 Task: Search one way flight ticket for 2 adults, 2 infants in seat and 1 infant on lap in first from Mobile: Mobile Regional Airport to Evansville: Evansville Regional Airport on 5-3-2023. Choice of flights is JetBlue. Number of bags: 5 checked bags. Price is upto 109000. Outbound departure time preference is 14:30.
Action: Mouse moved to (246, 342)
Screenshot: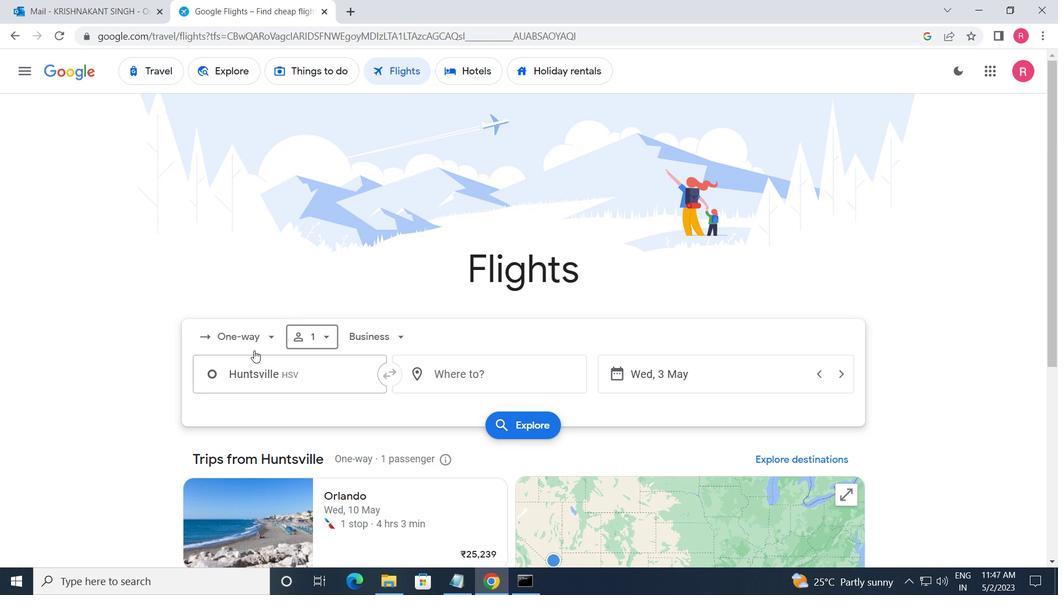 
Action: Mouse pressed left at (246, 342)
Screenshot: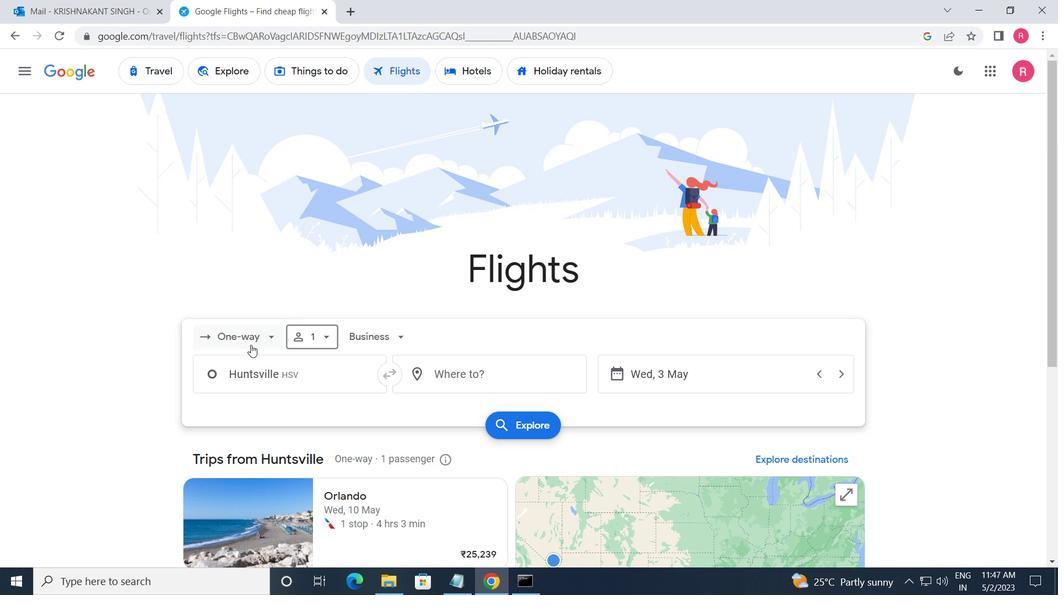 
Action: Mouse moved to (266, 402)
Screenshot: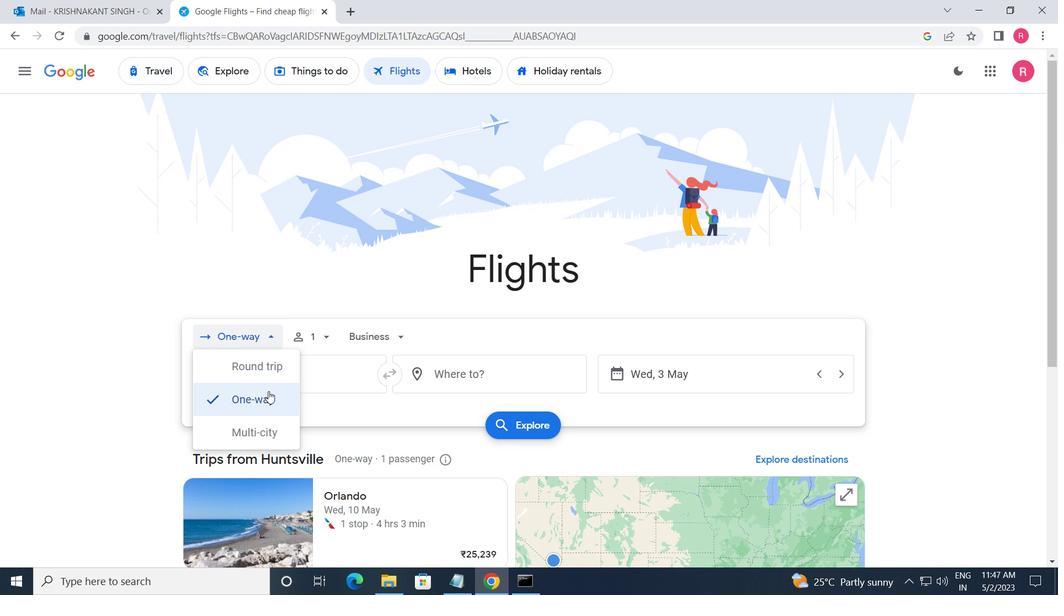 
Action: Mouse pressed left at (266, 402)
Screenshot: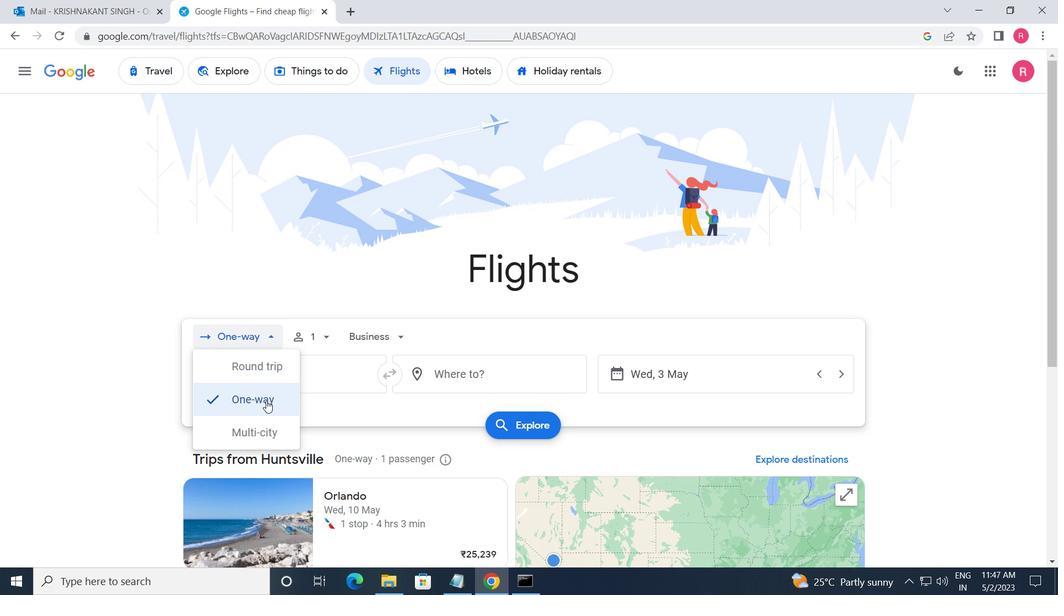 
Action: Mouse moved to (304, 345)
Screenshot: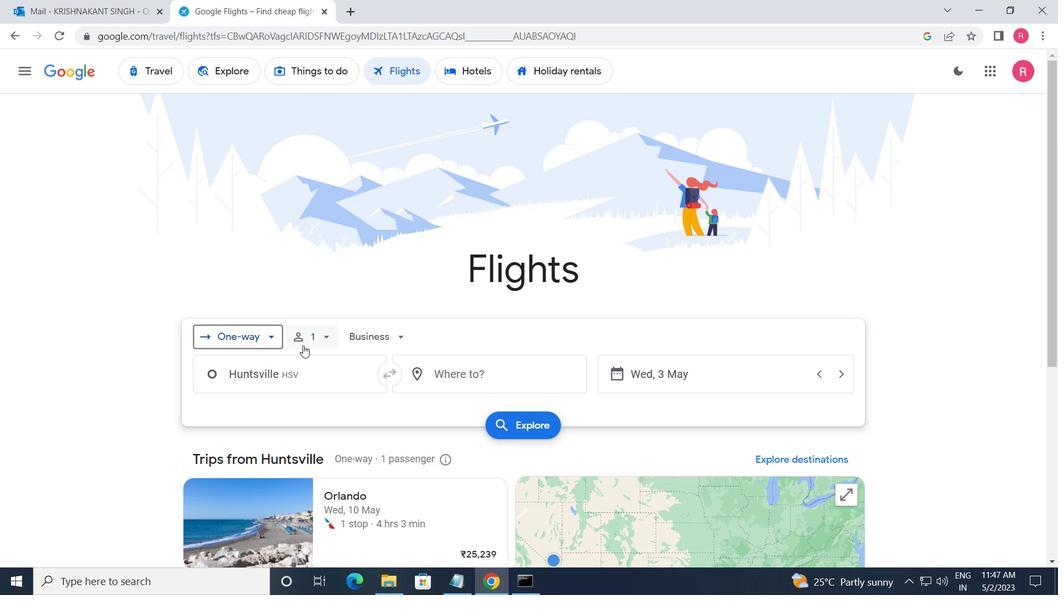 
Action: Mouse pressed left at (304, 345)
Screenshot: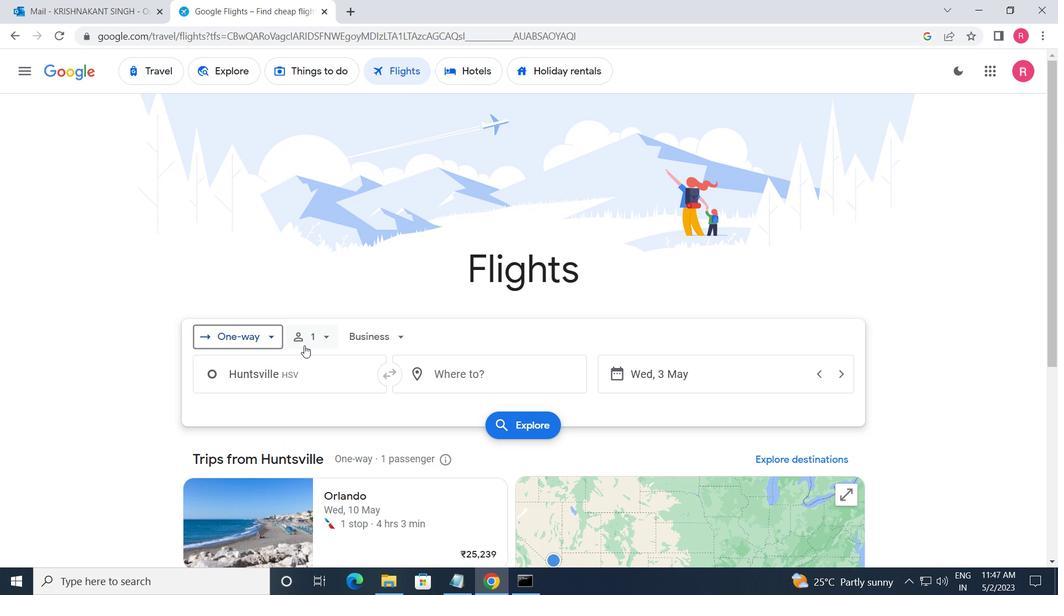 
Action: Mouse moved to (419, 369)
Screenshot: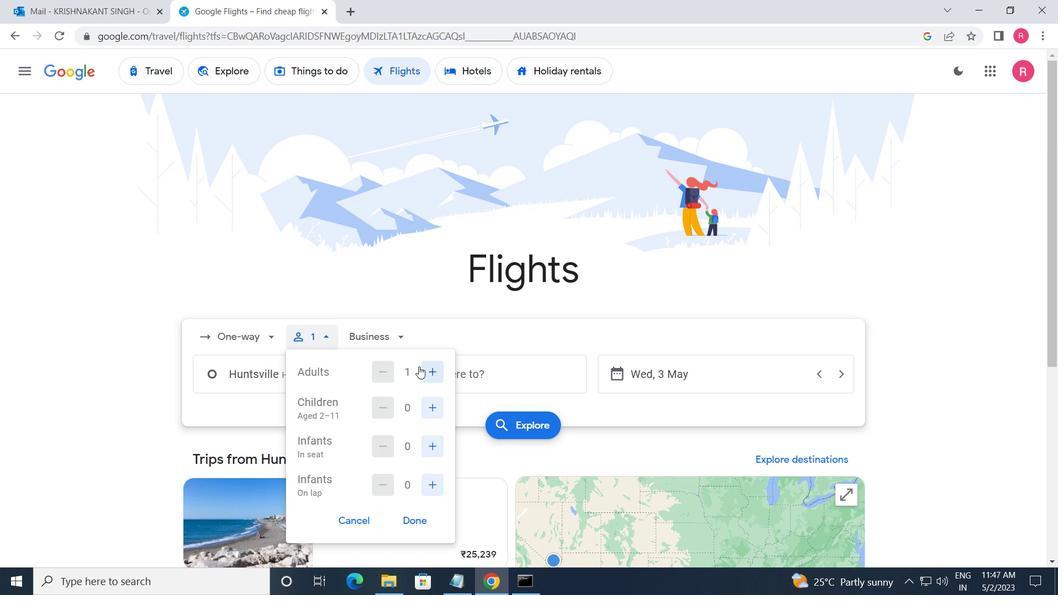 
Action: Mouse pressed left at (419, 369)
Screenshot: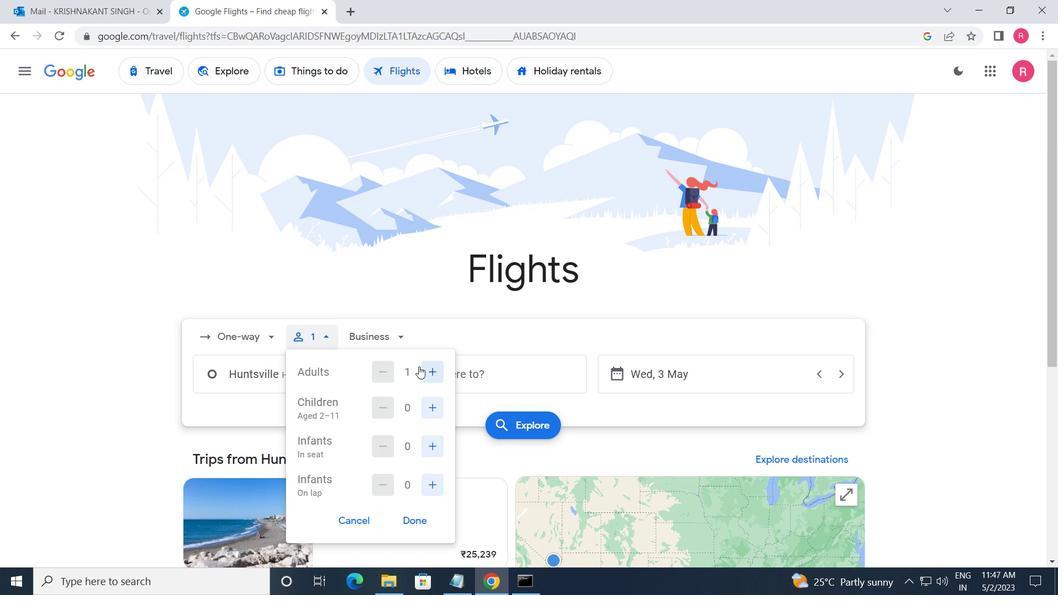 
Action: Mouse pressed left at (419, 369)
Screenshot: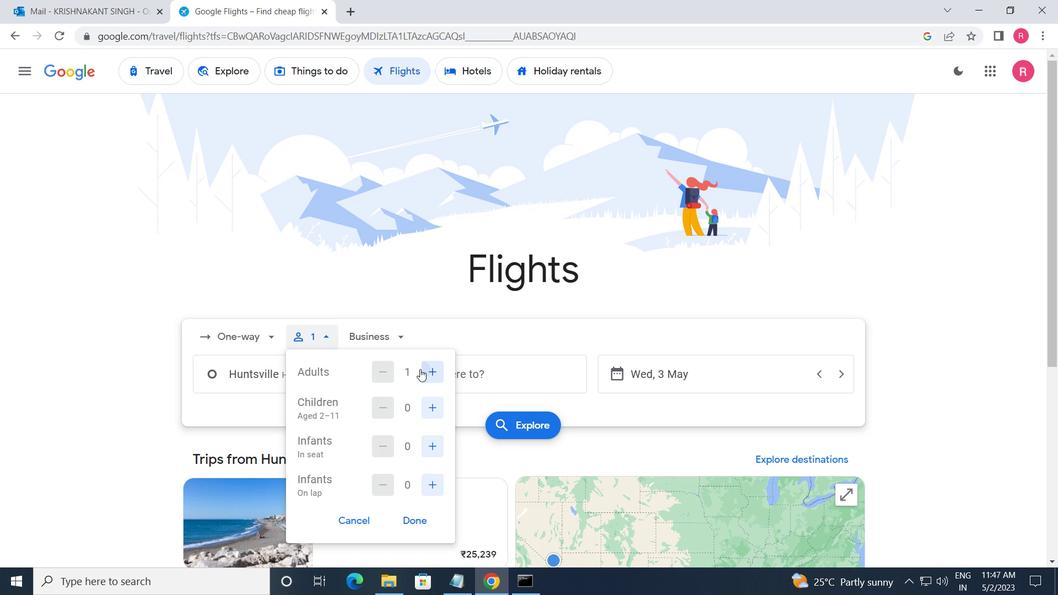 
Action: Mouse moved to (375, 374)
Screenshot: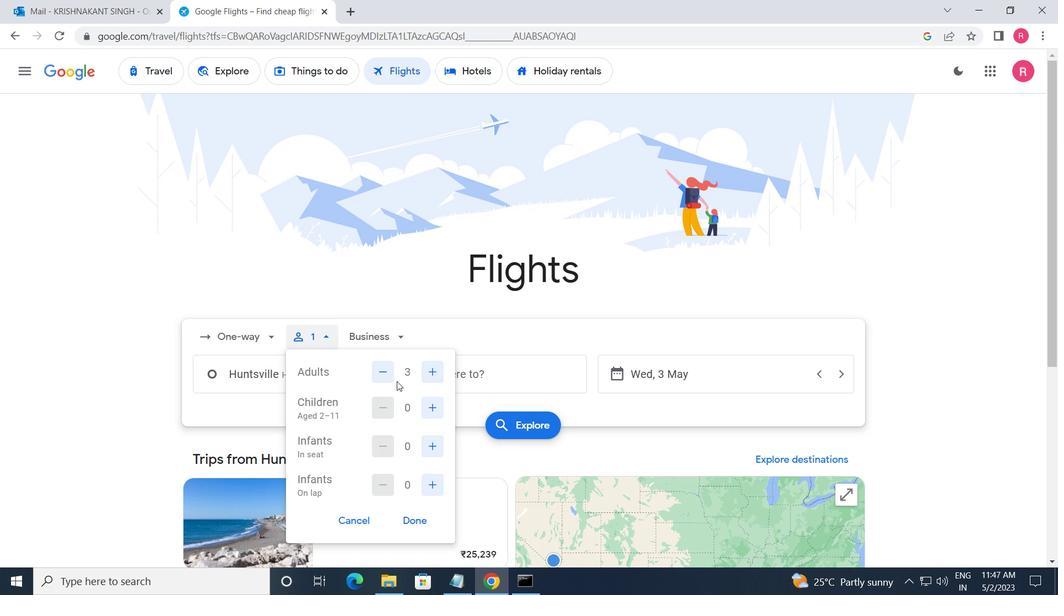
Action: Mouse pressed left at (375, 374)
Screenshot: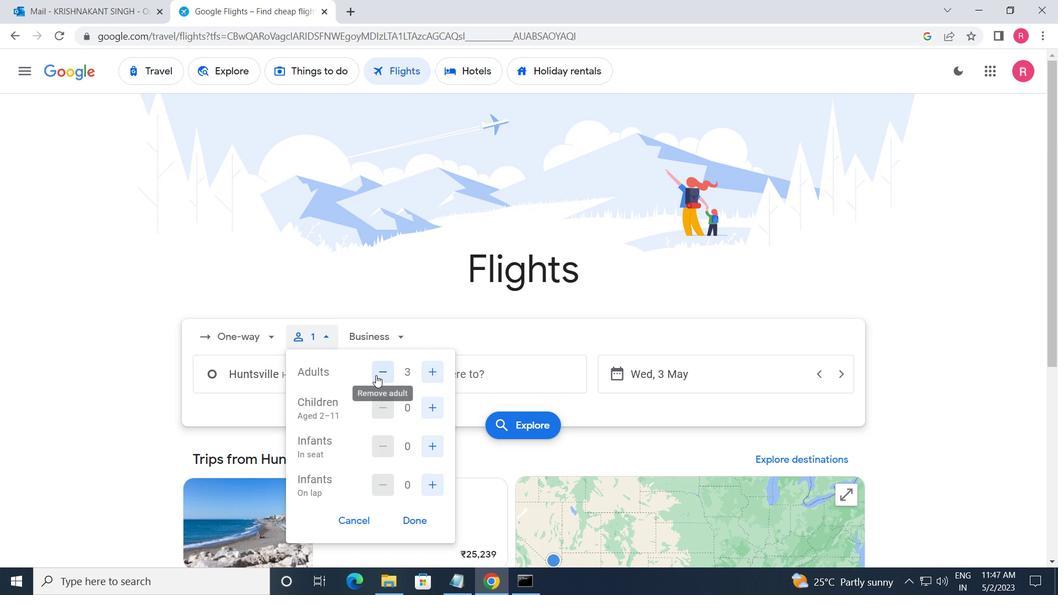
Action: Mouse moved to (439, 411)
Screenshot: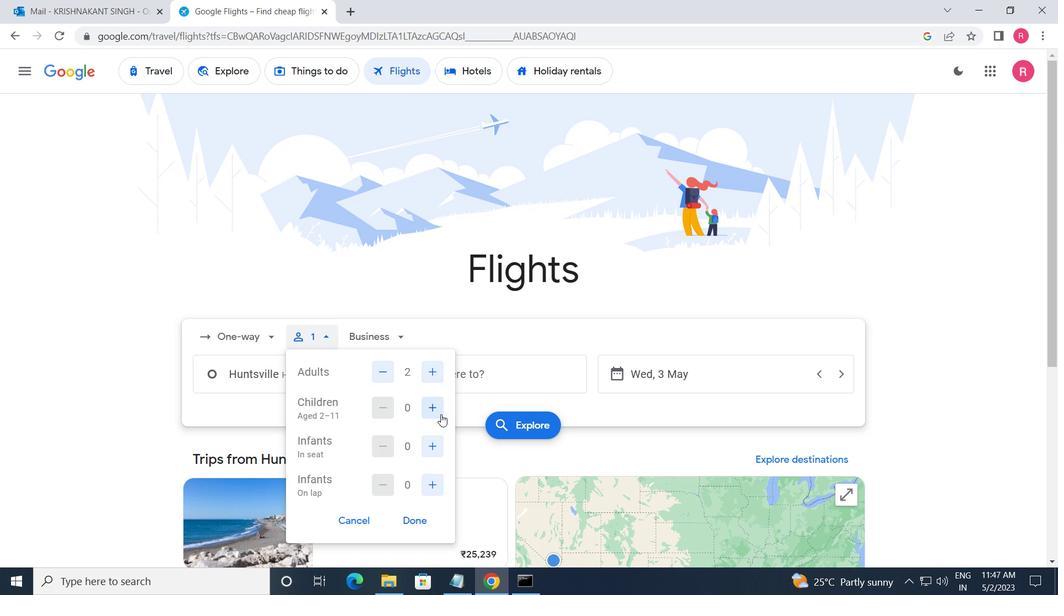 
Action: Mouse pressed left at (439, 411)
Screenshot: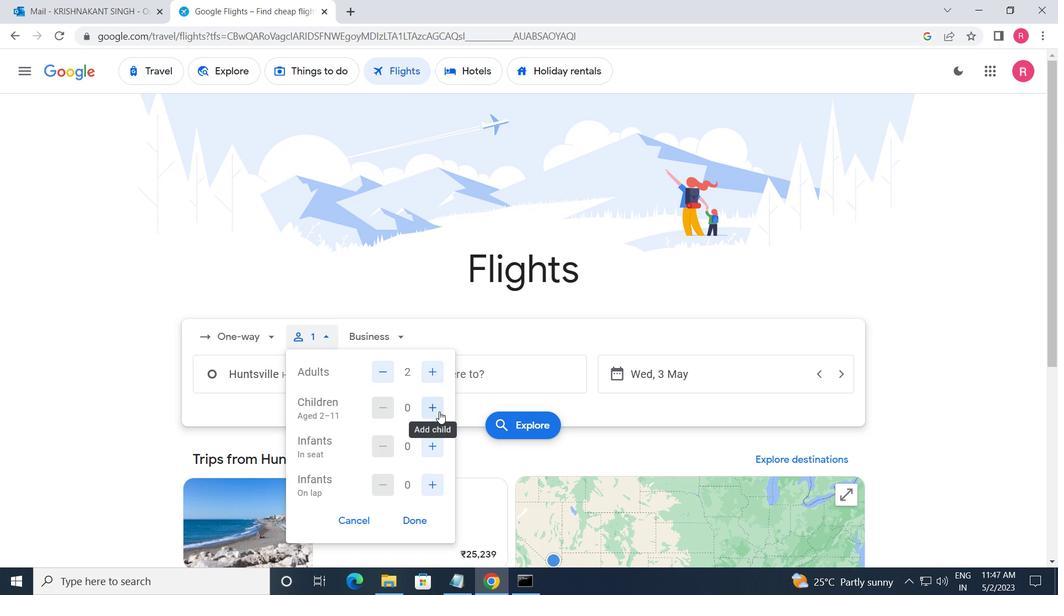 
Action: Mouse pressed left at (439, 411)
Screenshot: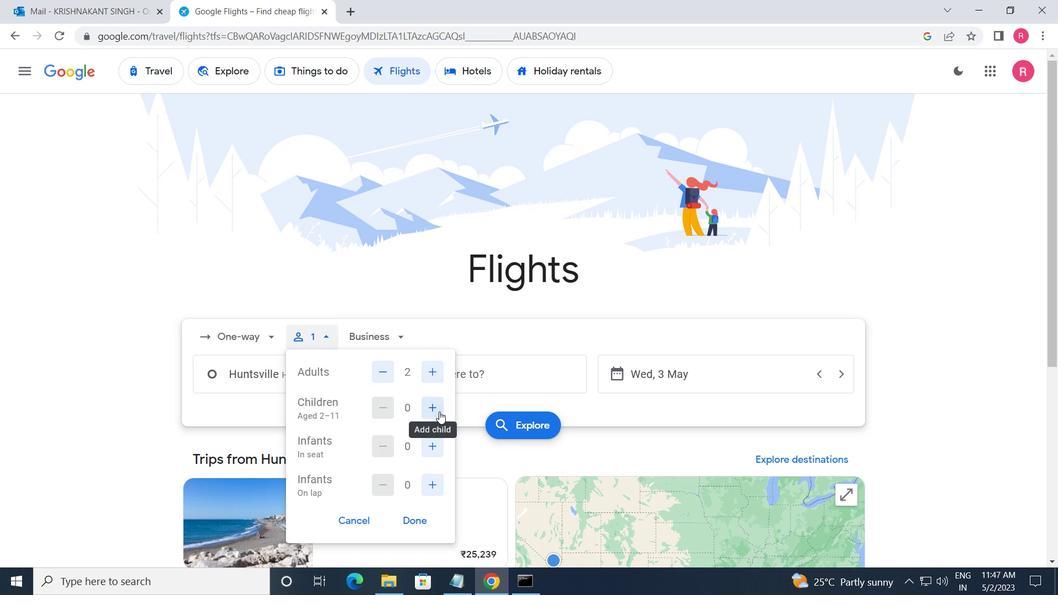 
Action: Mouse moved to (429, 451)
Screenshot: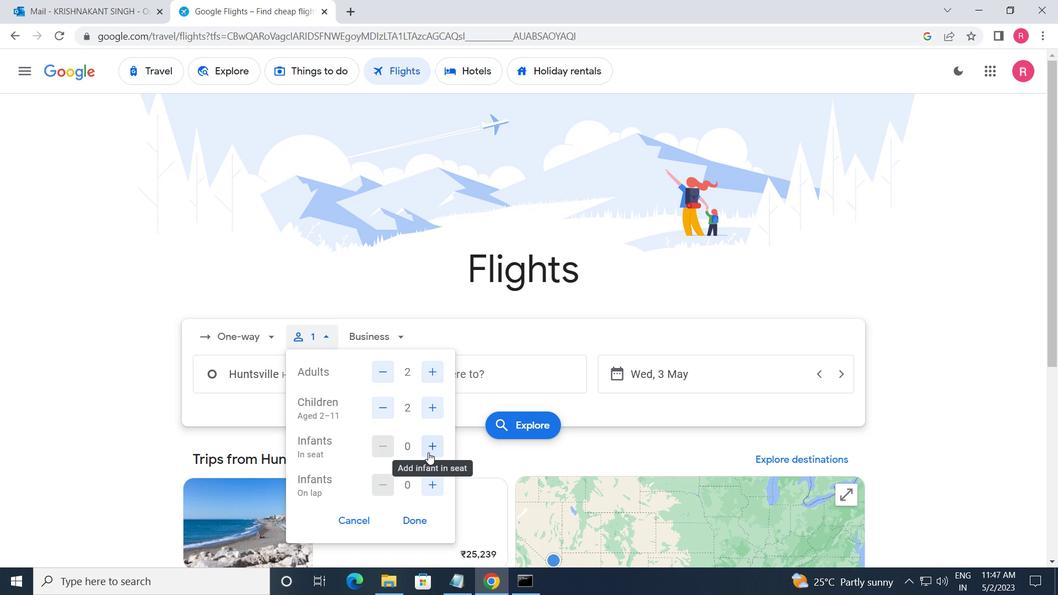 
Action: Mouse pressed left at (429, 451)
Screenshot: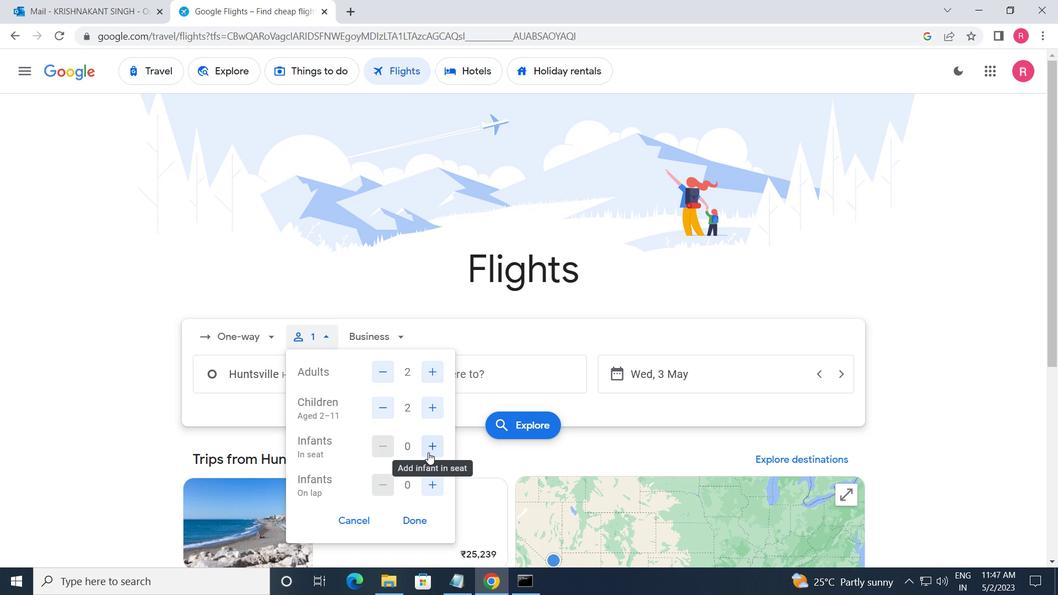 
Action: Mouse moved to (382, 341)
Screenshot: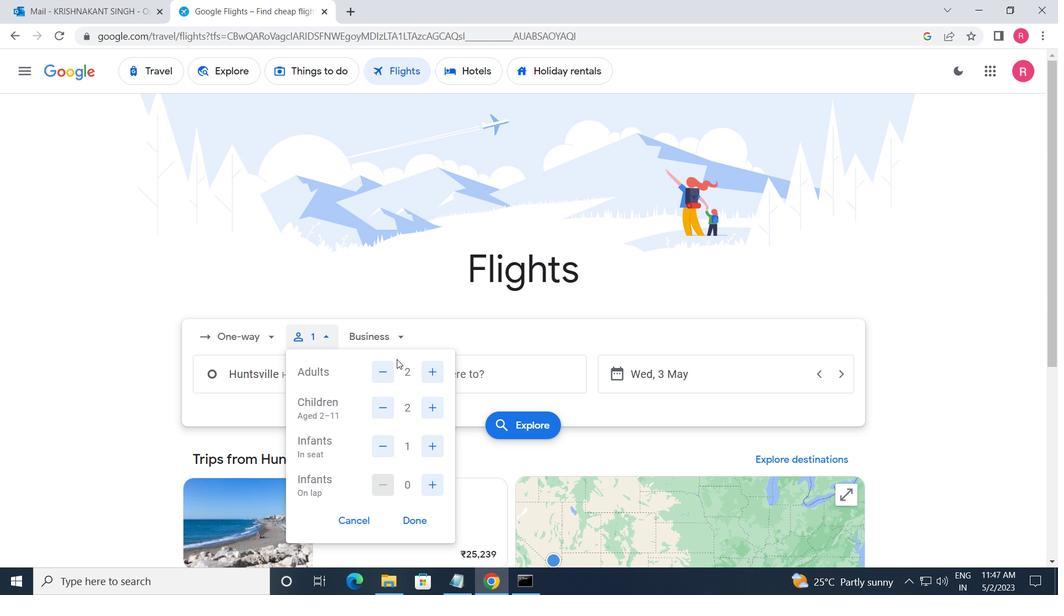 
Action: Mouse pressed left at (382, 341)
Screenshot: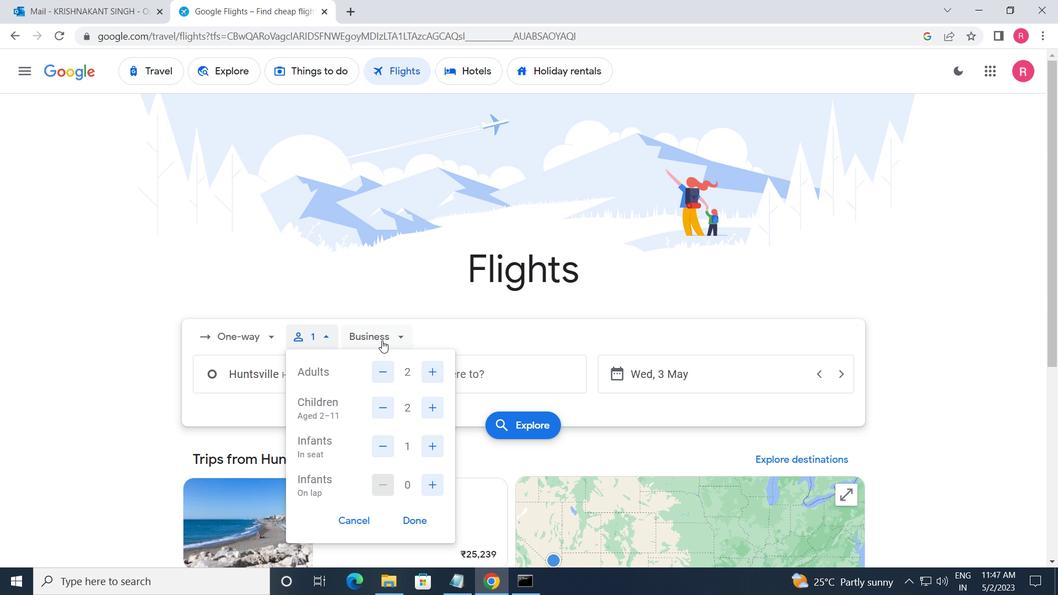 
Action: Mouse moved to (415, 458)
Screenshot: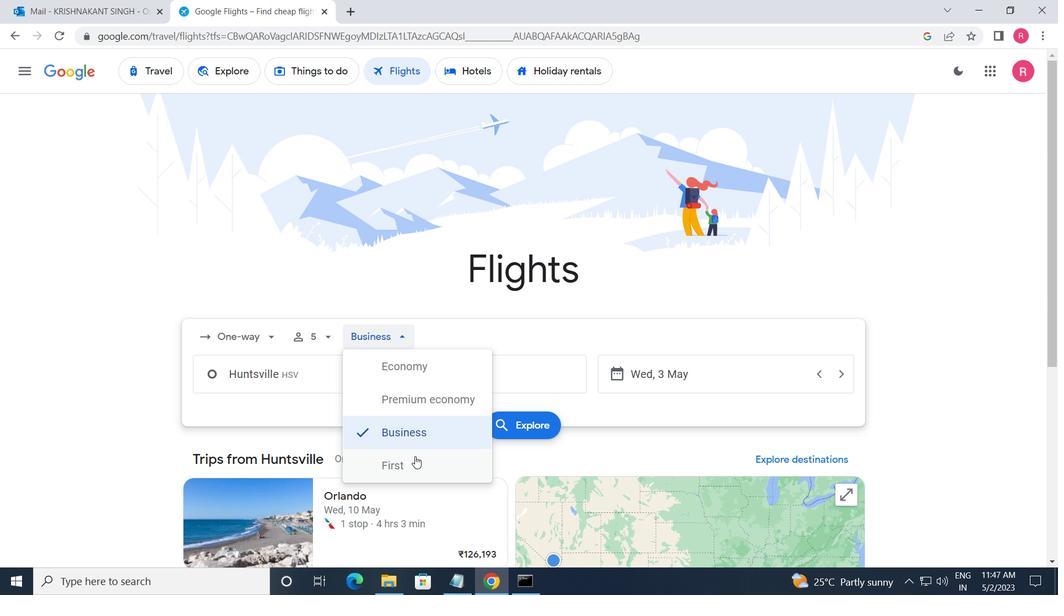 
Action: Mouse pressed left at (415, 458)
Screenshot: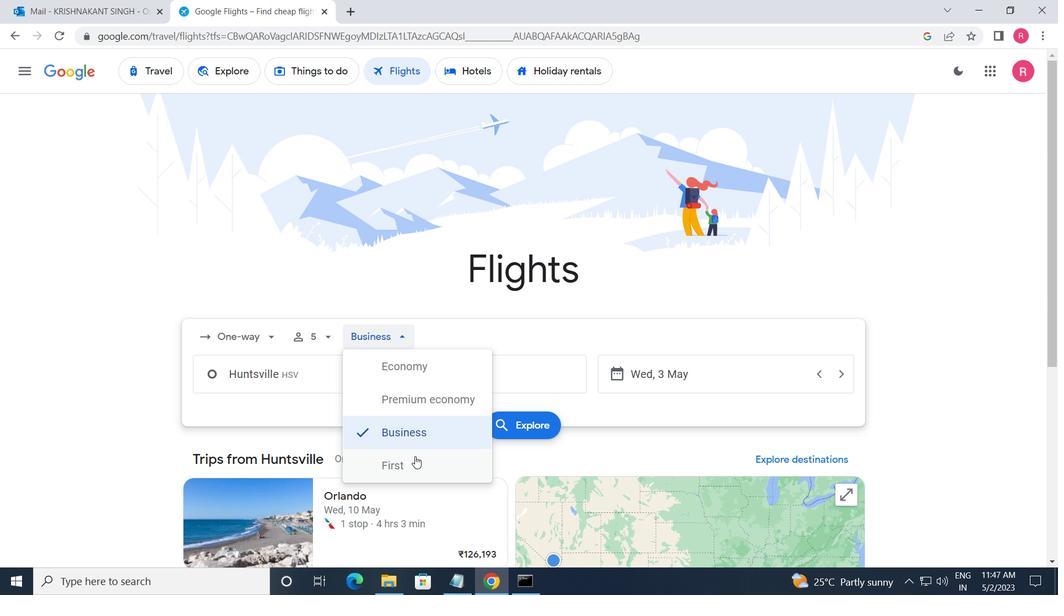 
Action: Mouse moved to (315, 387)
Screenshot: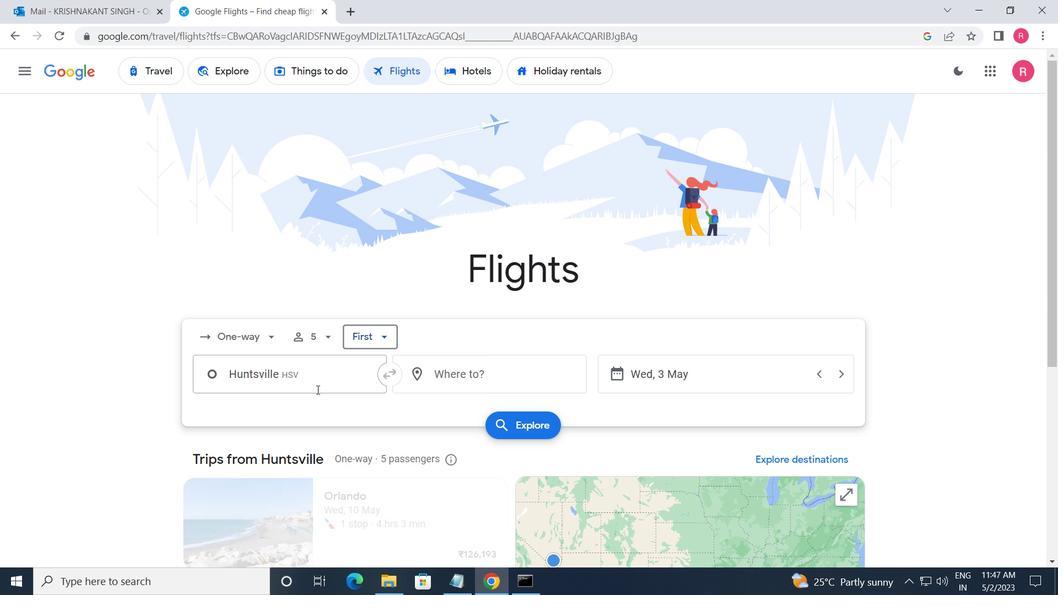
Action: Mouse pressed left at (315, 387)
Screenshot: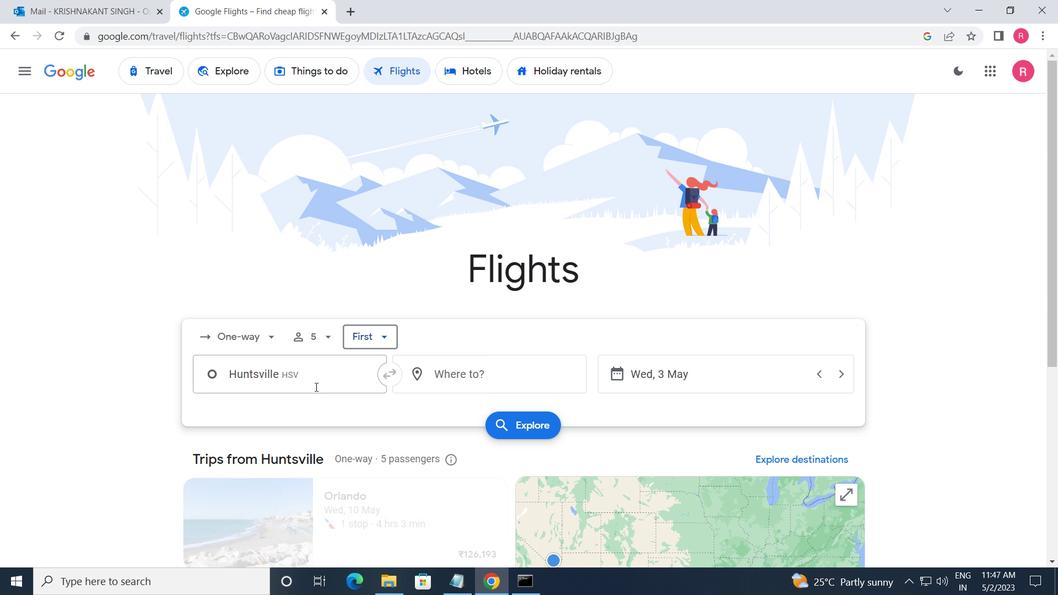 
Action: Key pressed <Key.shift_r>Mobile<Key.space>
Screenshot: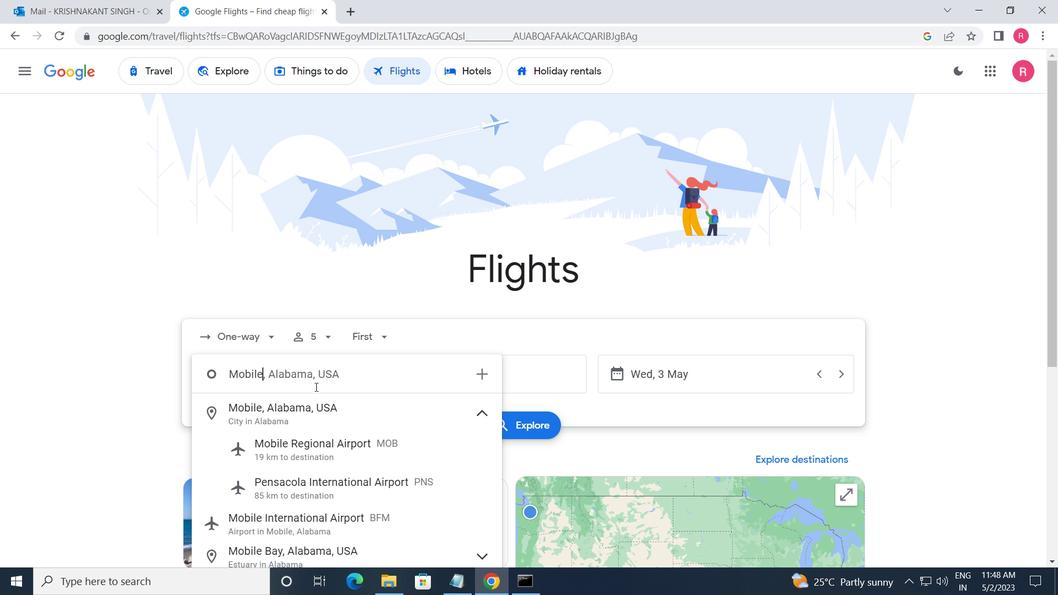 
Action: Mouse moved to (289, 459)
Screenshot: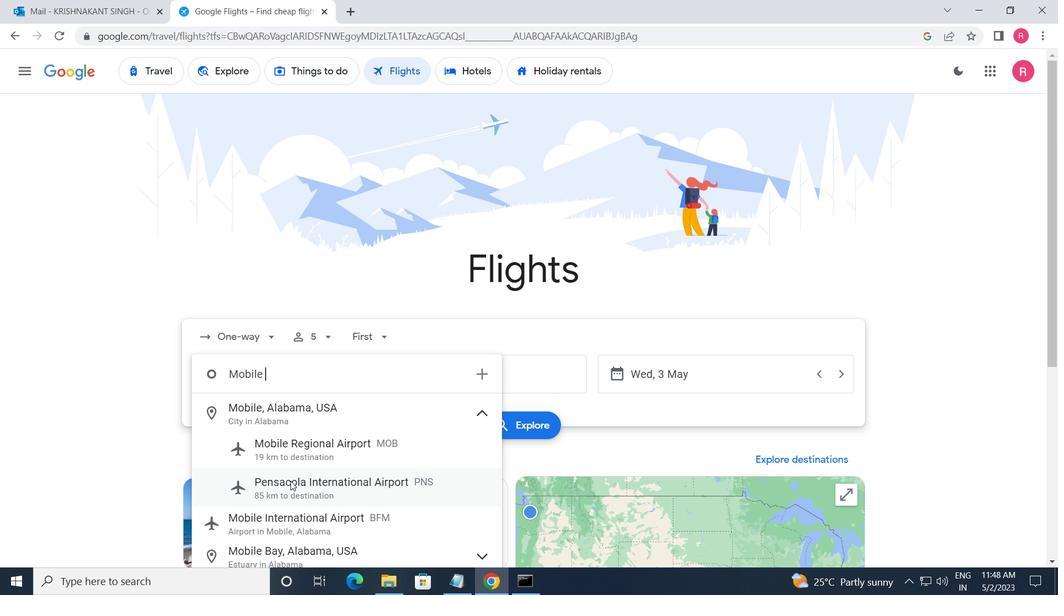 
Action: Mouse pressed left at (289, 459)
Screenshot: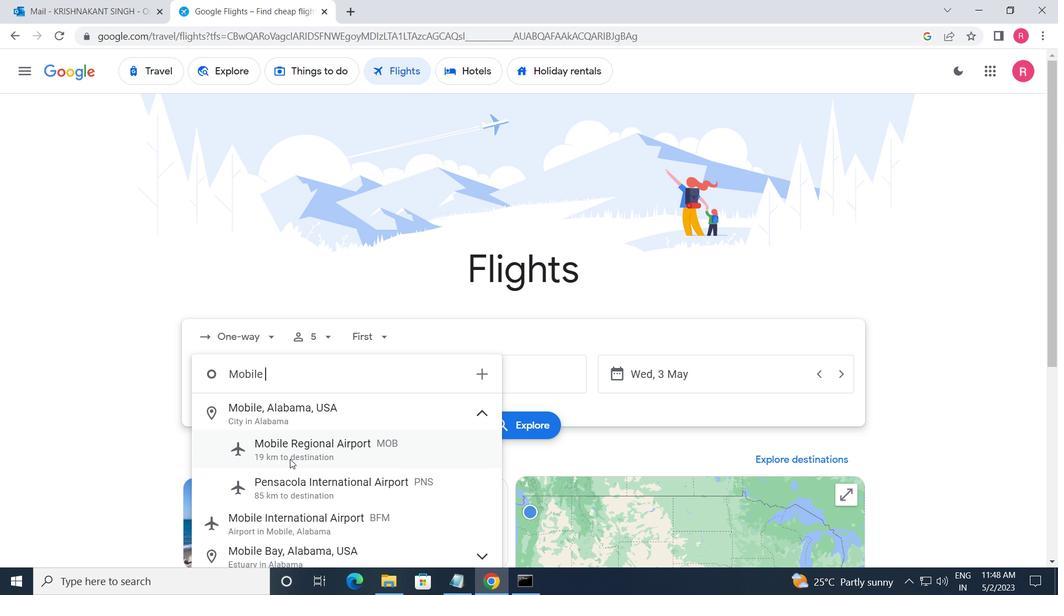 
Action: Mouse moved to (479, 382)
Screenshot: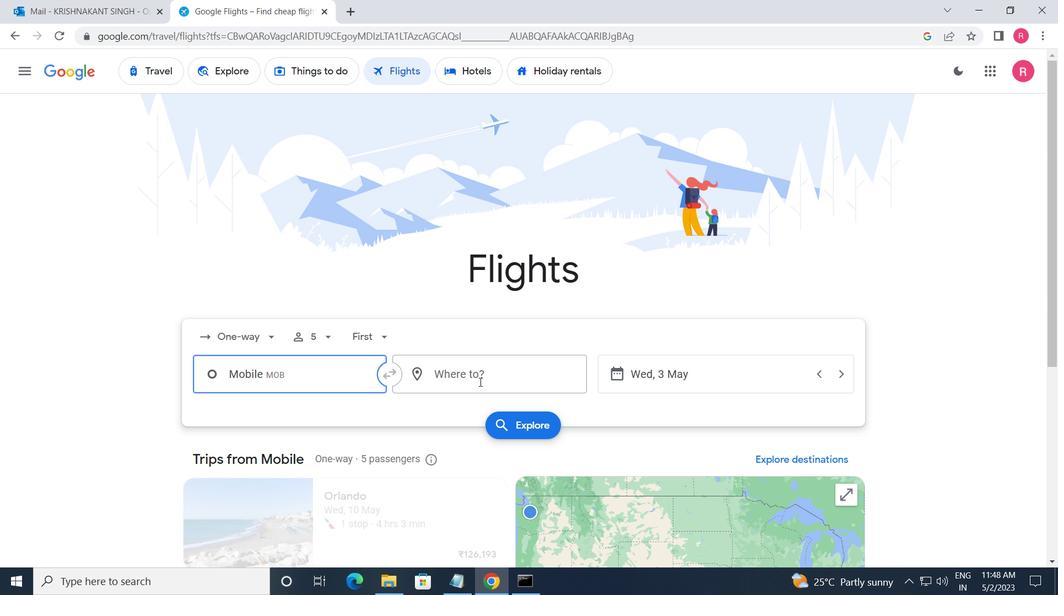 
Action: Mouse pressed left at (479, 382)
Screenshot: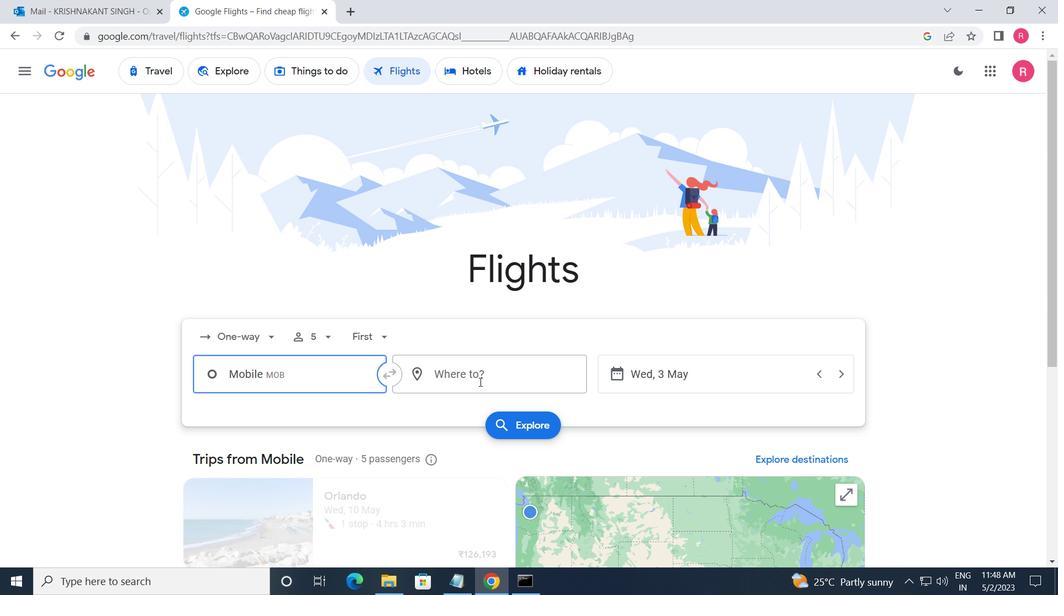 
Action: Mouse moved to (485, 507)
Screenshot: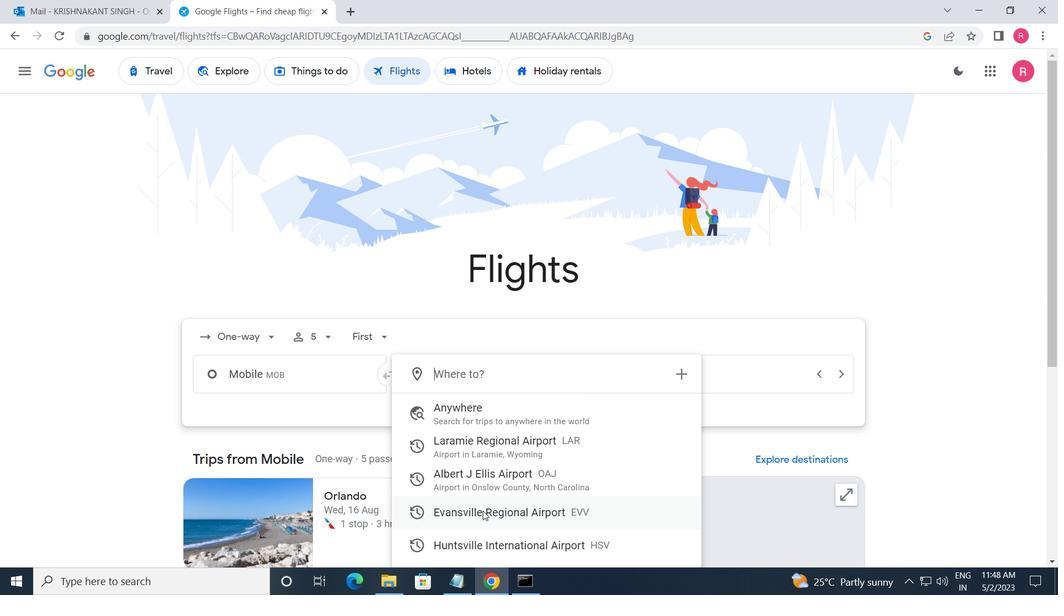 
Action: Mouse pressed left at (485, 507)
Screenshot: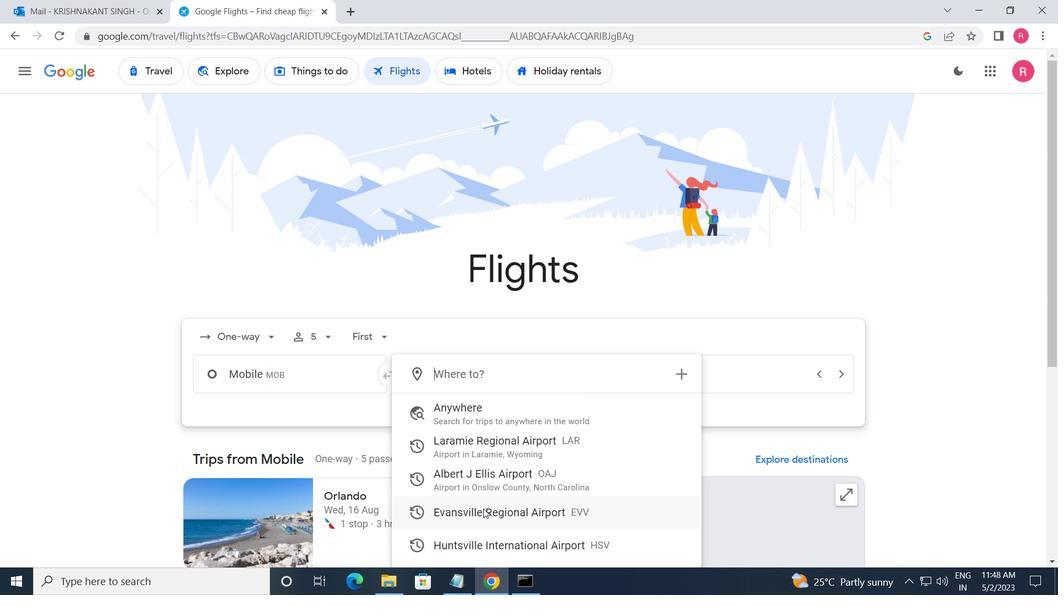
Action: Mouse moved to (679, 384)
Screenshot: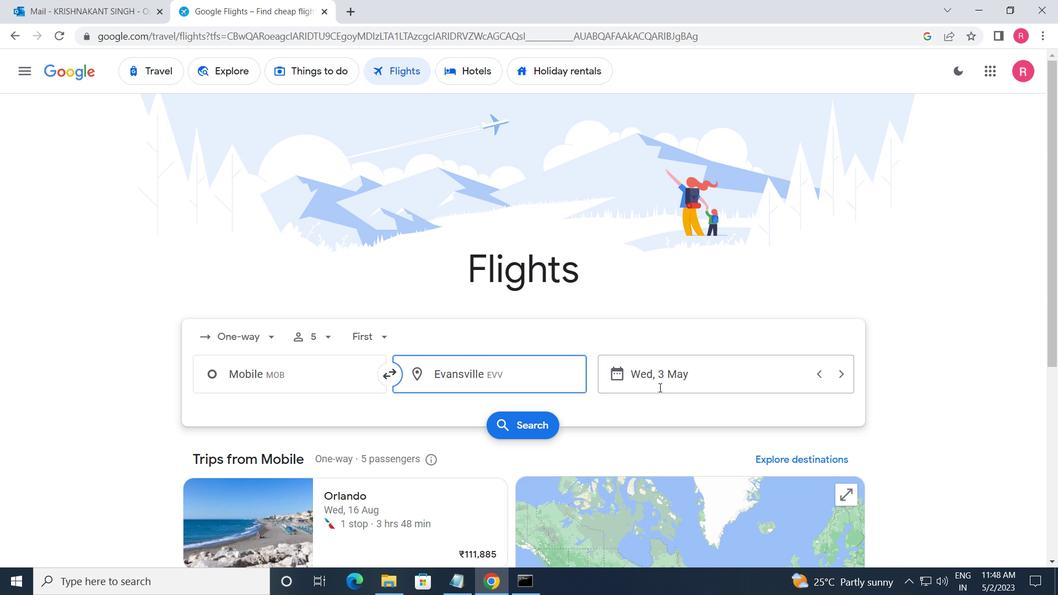 
Action: Mouse pressed left at (679, 384)
Screenshot: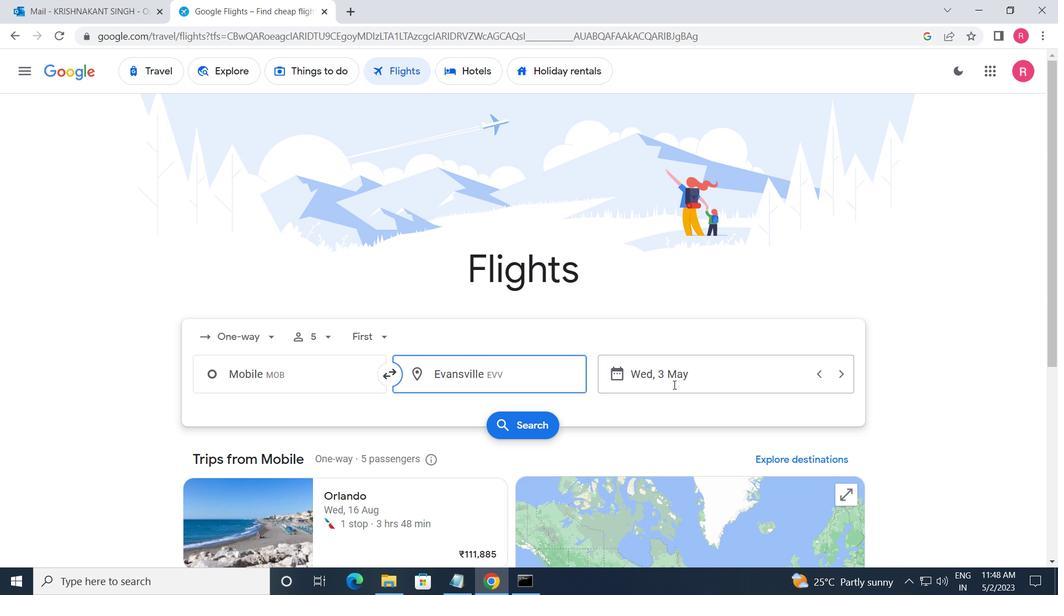 
Action: Mouse moved to (458, 318)
Screenshot: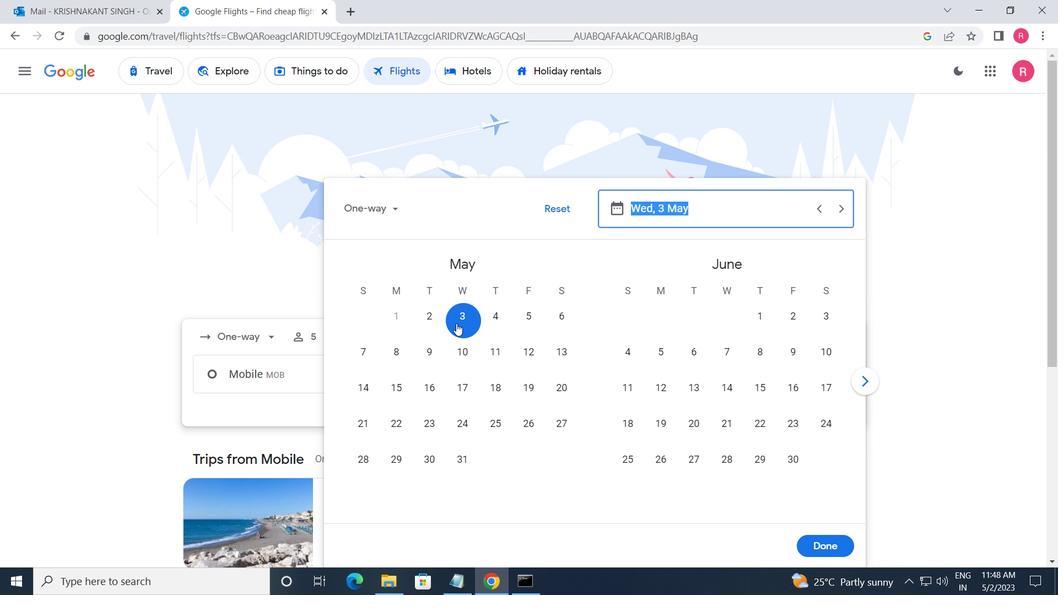 
Action: Mouse pressed left at (458, 318)
Screenshot: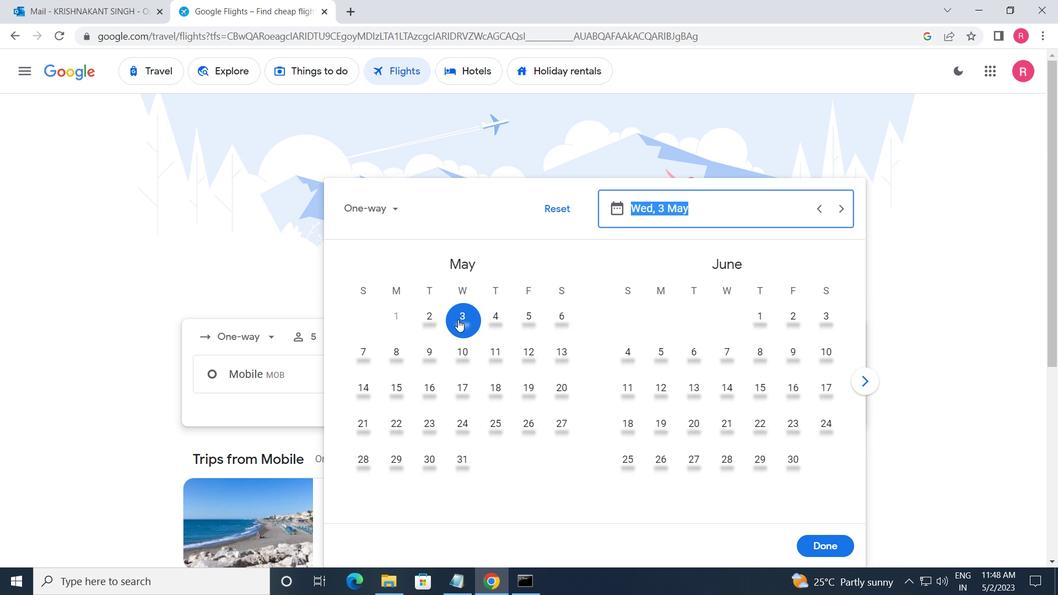 
Action: Mouse moved to (820, 548)
Screenshot: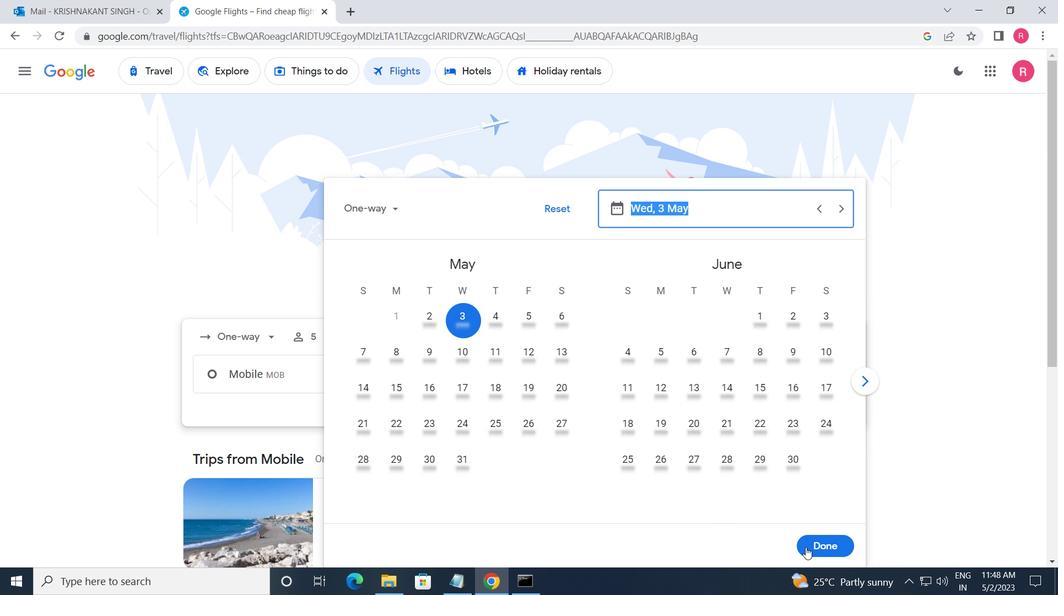 
Action: Mouse pressed left at (820, 548)
Screenshot: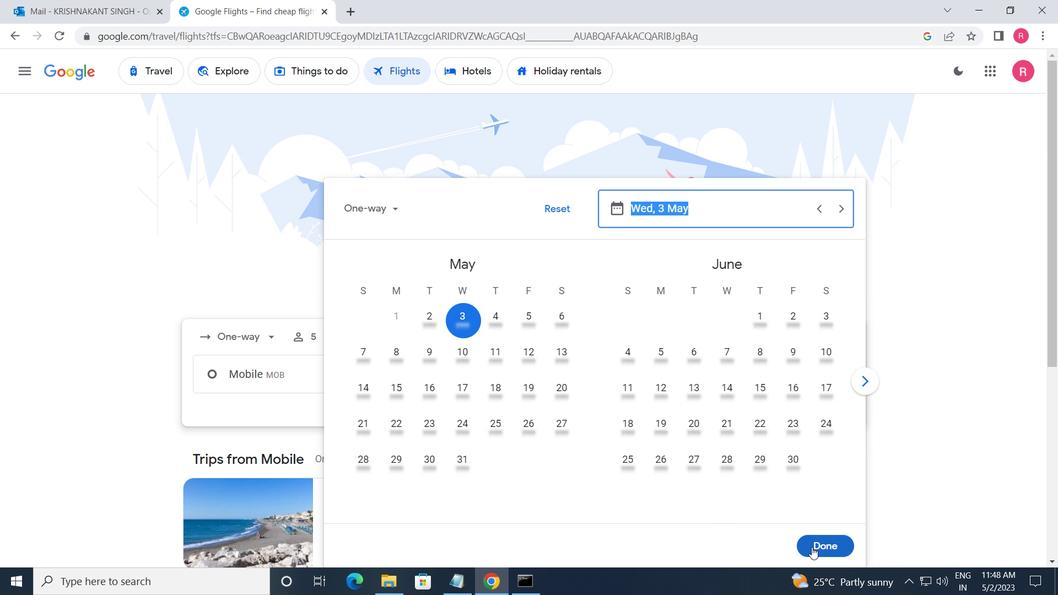 
Action: Mouse moved to (507, 431)
Screenshot: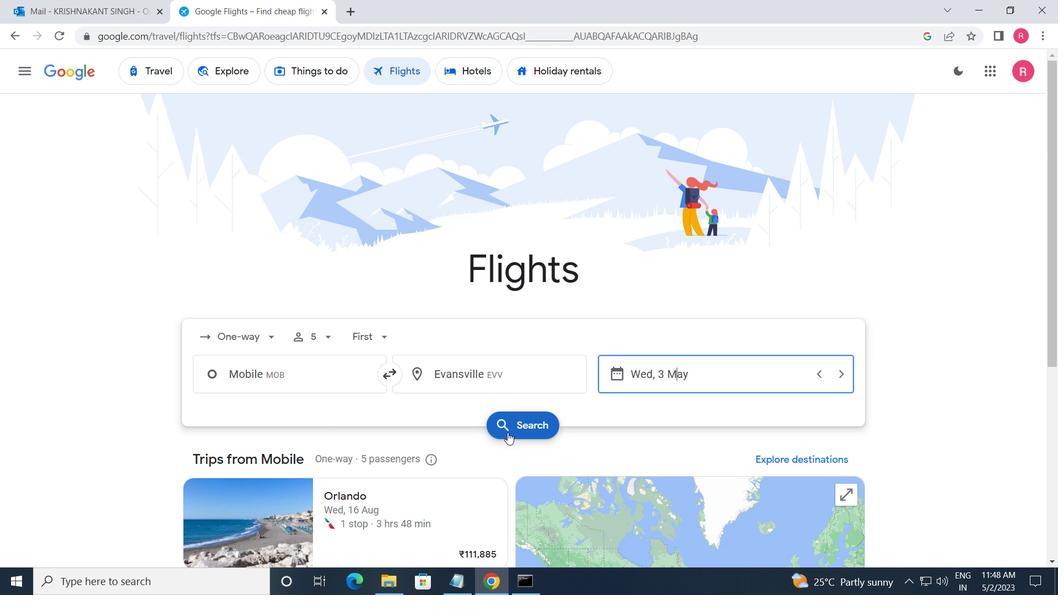 
Action: Mouse pressed left at (507, 431)
Screenshot: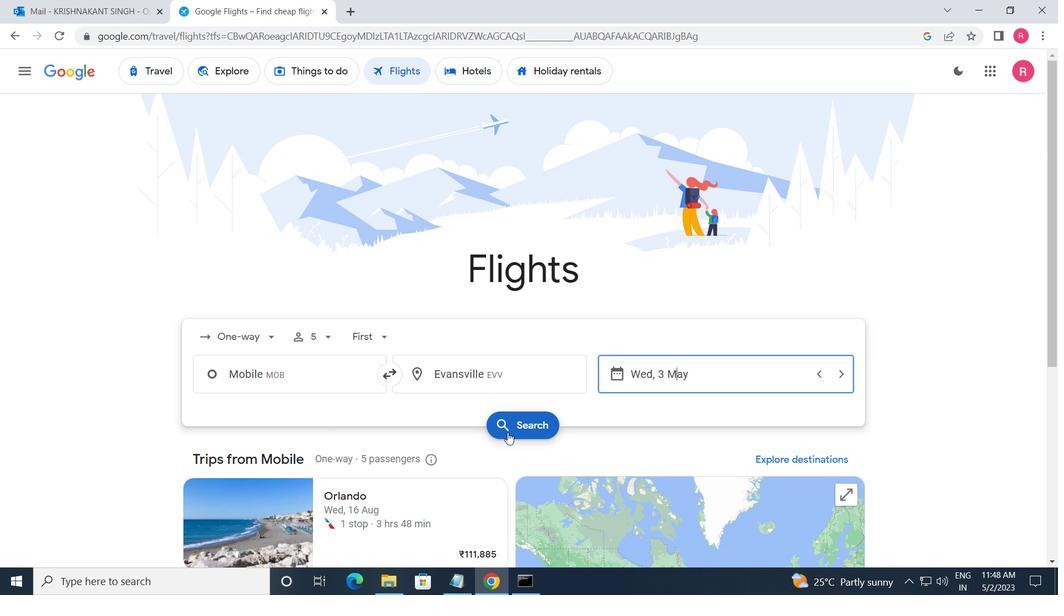 
Action: Mouse moved to (218, 201)
Screenshot: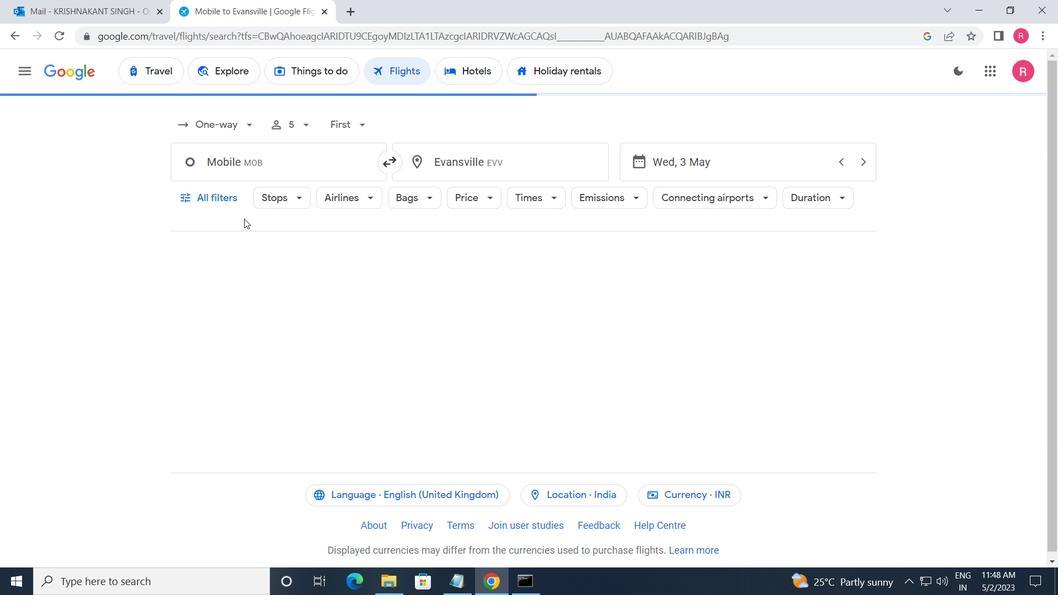 
Action: Mouse pressed left at (218, 201)
Screenshot: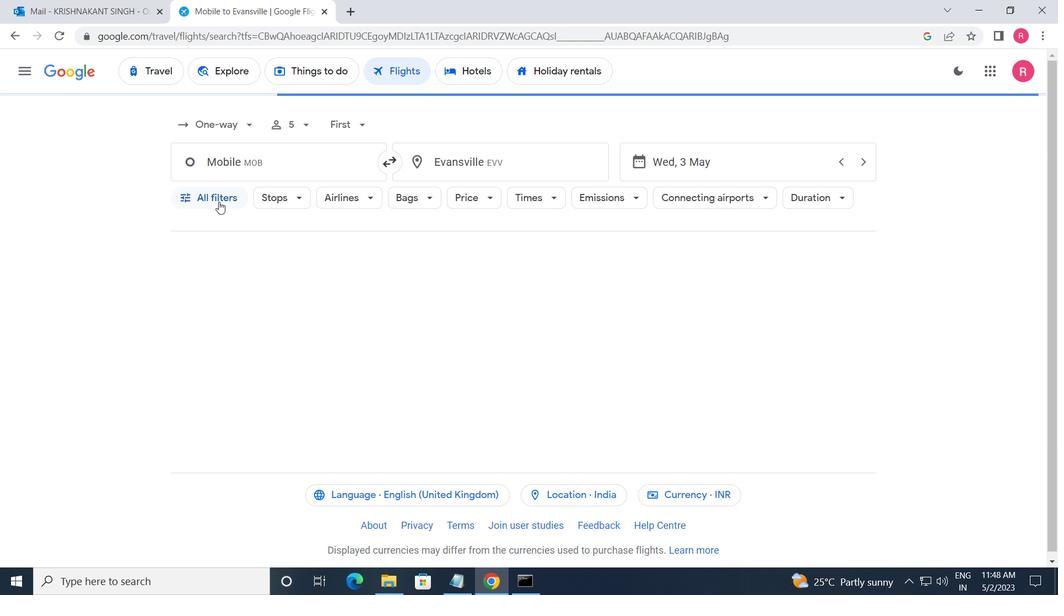 
Action: Mouse moved to (214, 297)
Screenshot: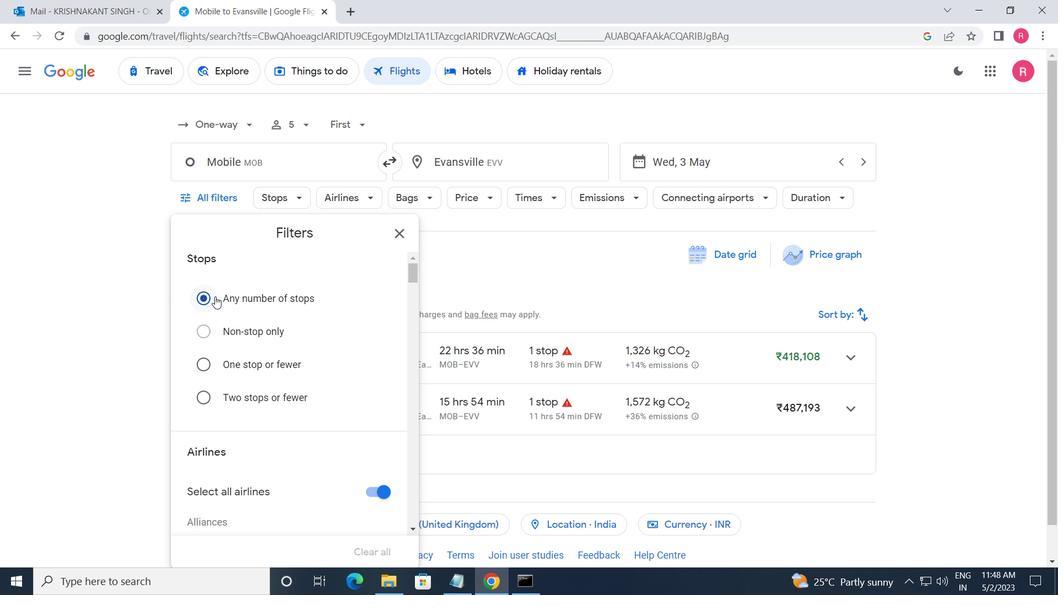 
Action: Mouse scrolled (214, 297) with delta (0, 0)
Screenshot: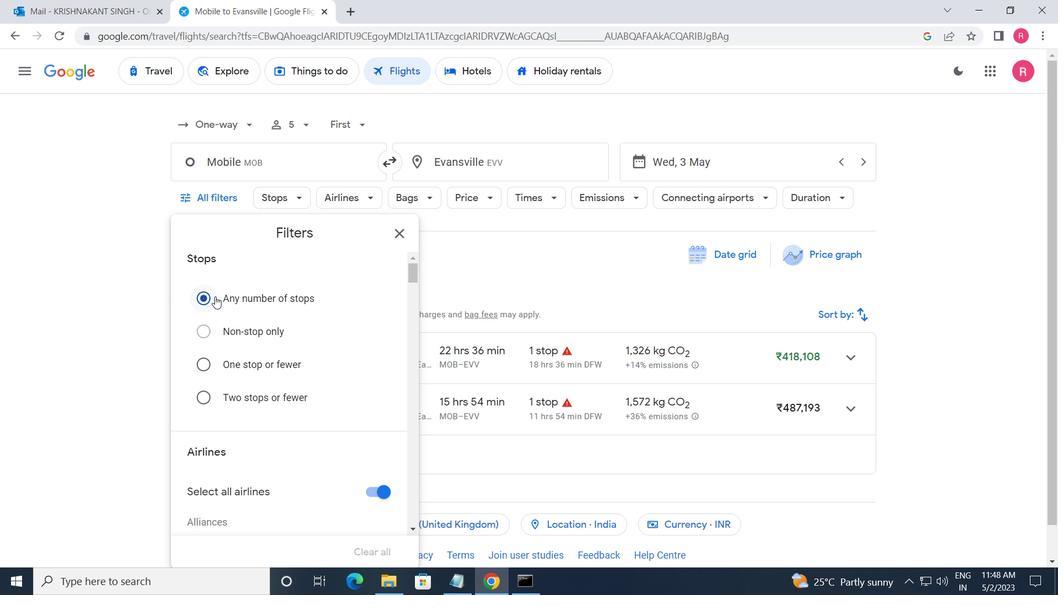 
Action: Mouse moved to (215, 302)
Screenshot: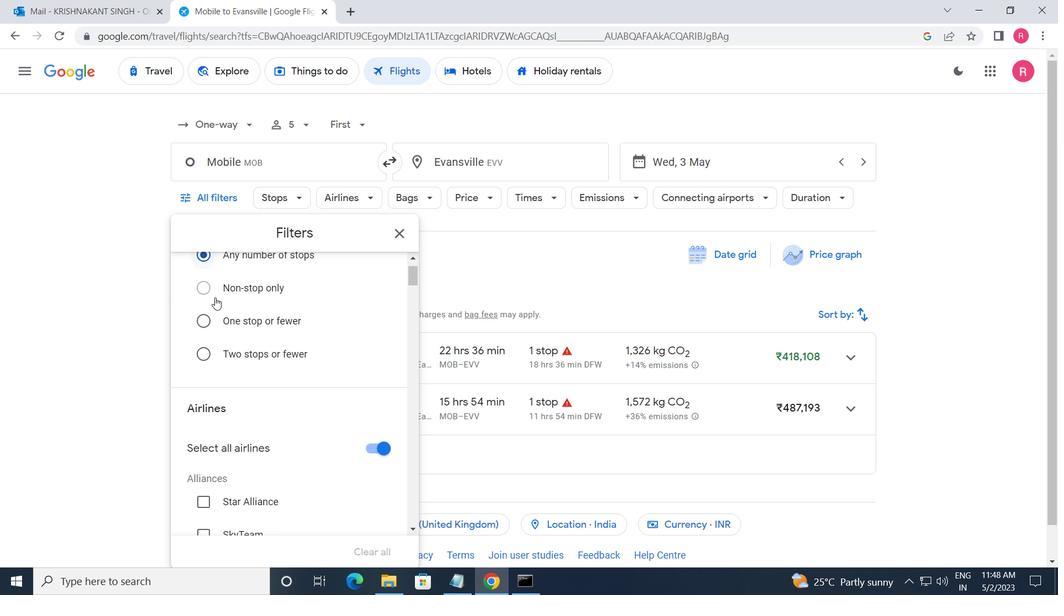 
Action: Mouse scrolled (215, 302) with delta (0, 0)
Screenshot: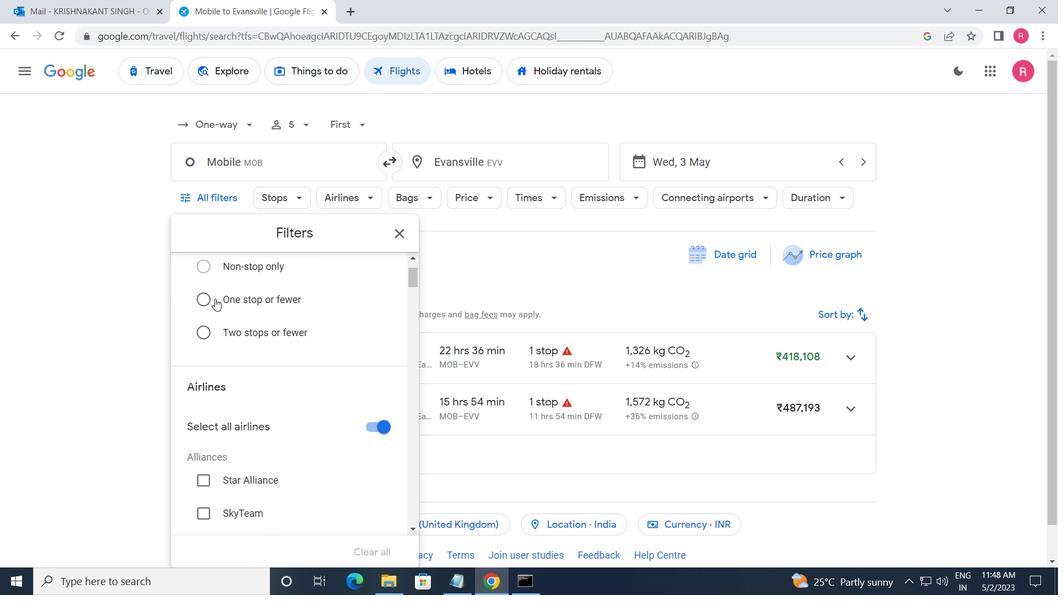 
Action: Mouse moved to (216, 303)
Screenshot: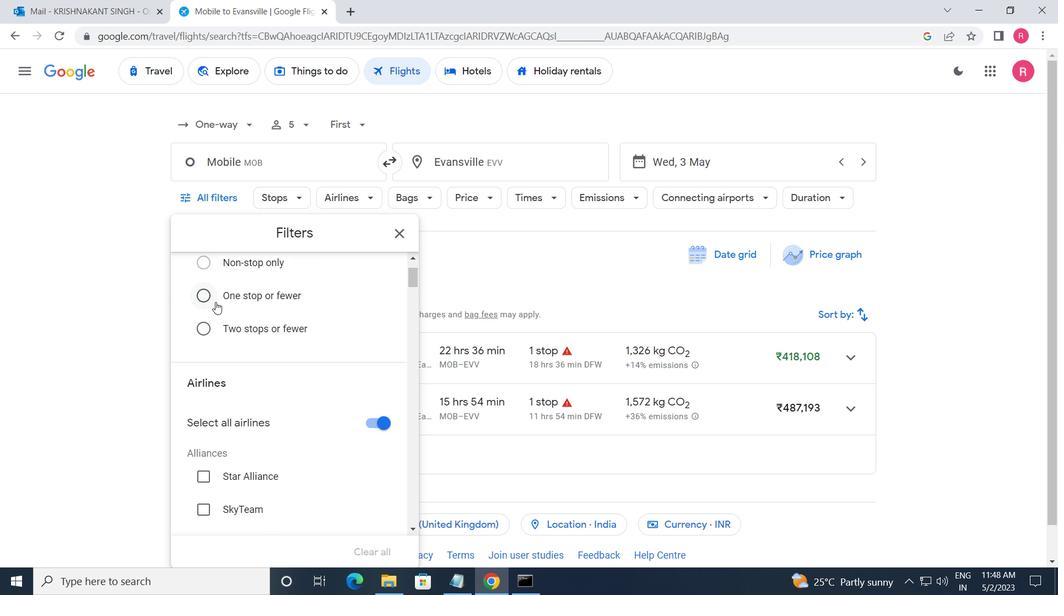 
Action: Mouse scrolled (216, 303) with delta (0, 0)
Screenshot: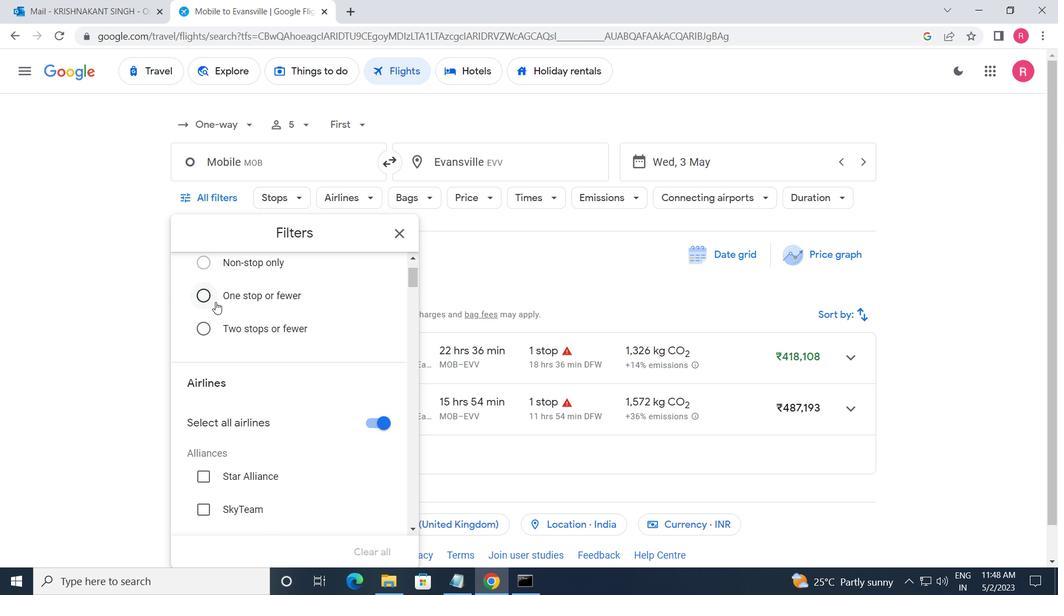 
Action: Mouse moved to (216, 304)
Screenshot: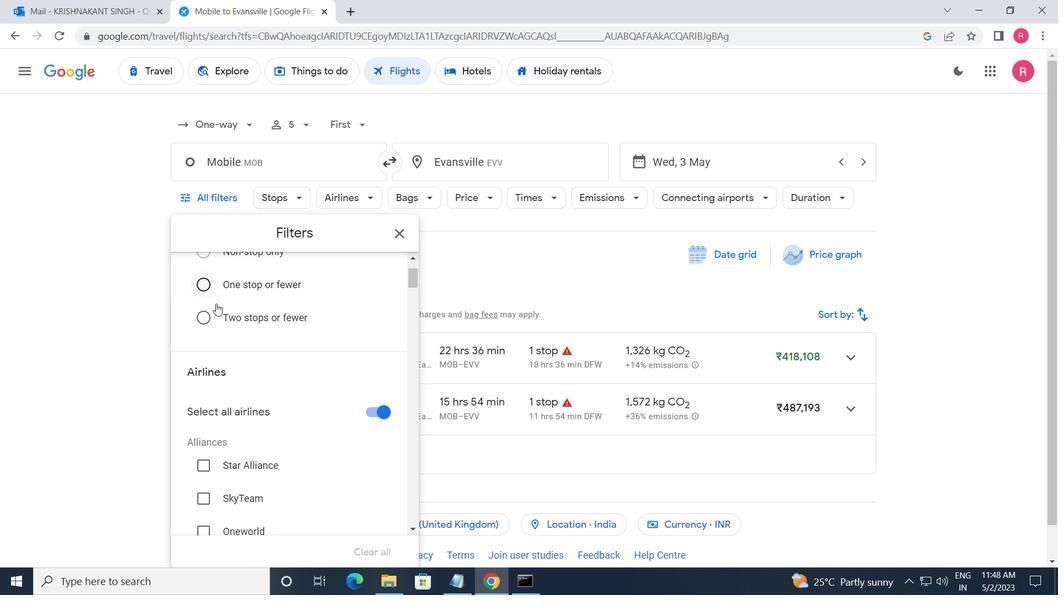 
Action: Mouse scrolled (216, 303) with delta (0, 0)
Screenshot: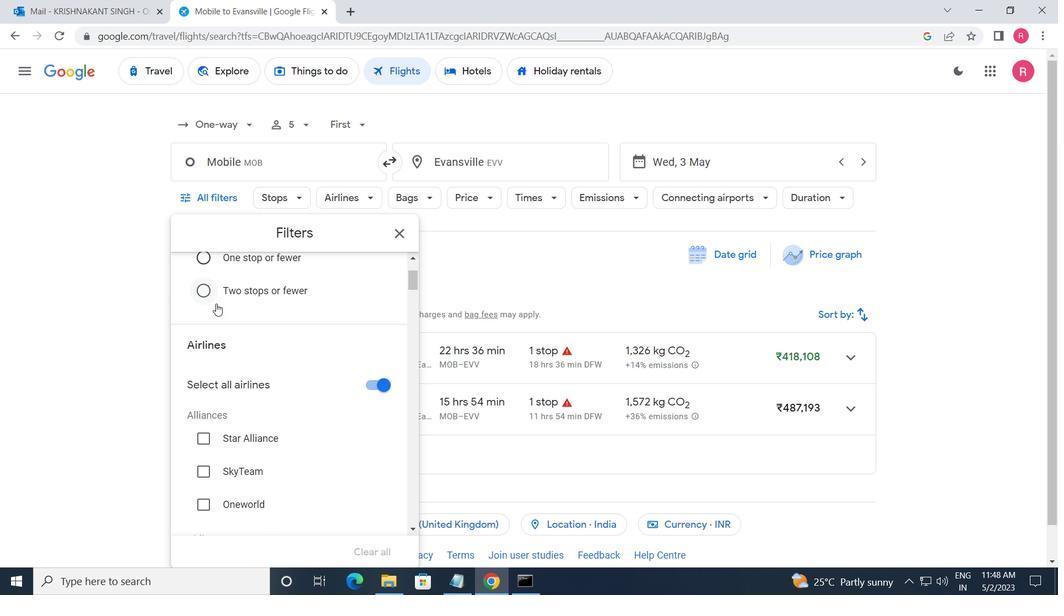 
Action: Mouse moved to (216, 305)
Screenshot: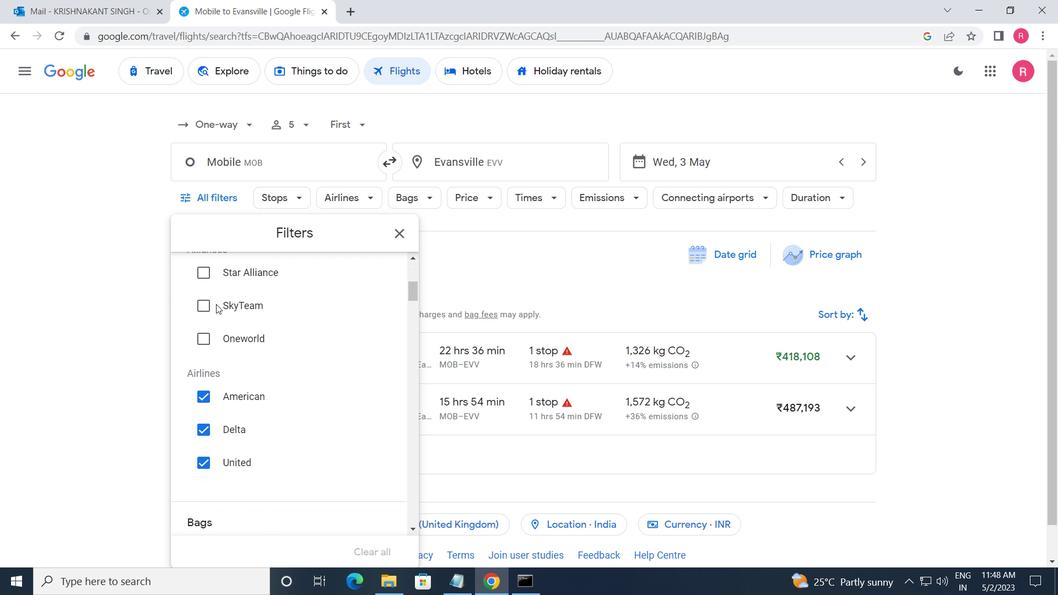 
Action: Mouse scrolled (216, 304) with delta (0, 0)
Screenshot: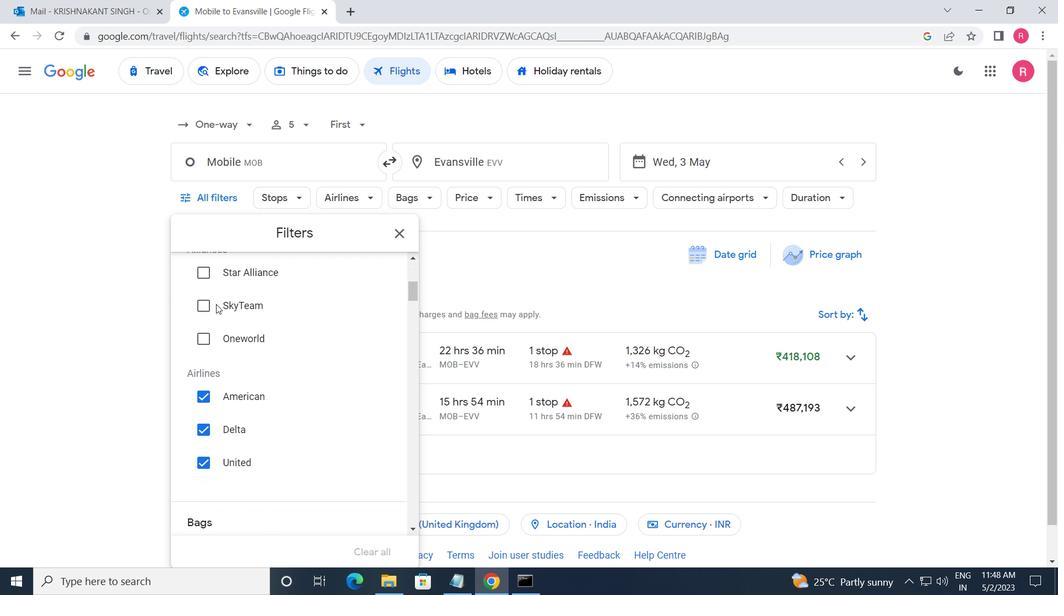 
Action: Mouse scrolled (216, 305) with delta (0, 0)
Screenshot: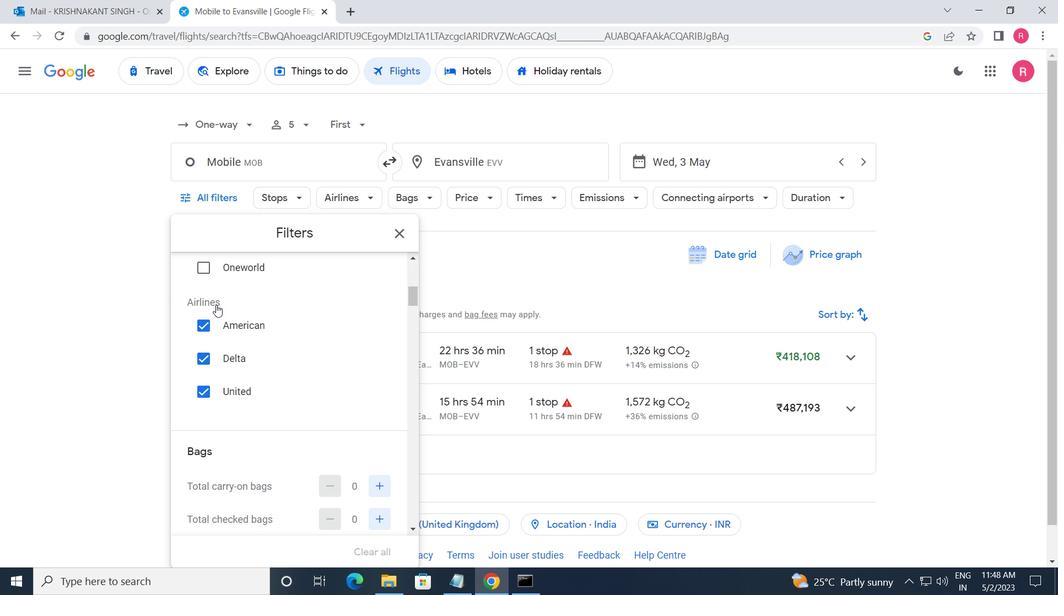 
Action: Mouse scrolled (216, 305) with delta (0, 0)
Screenshot: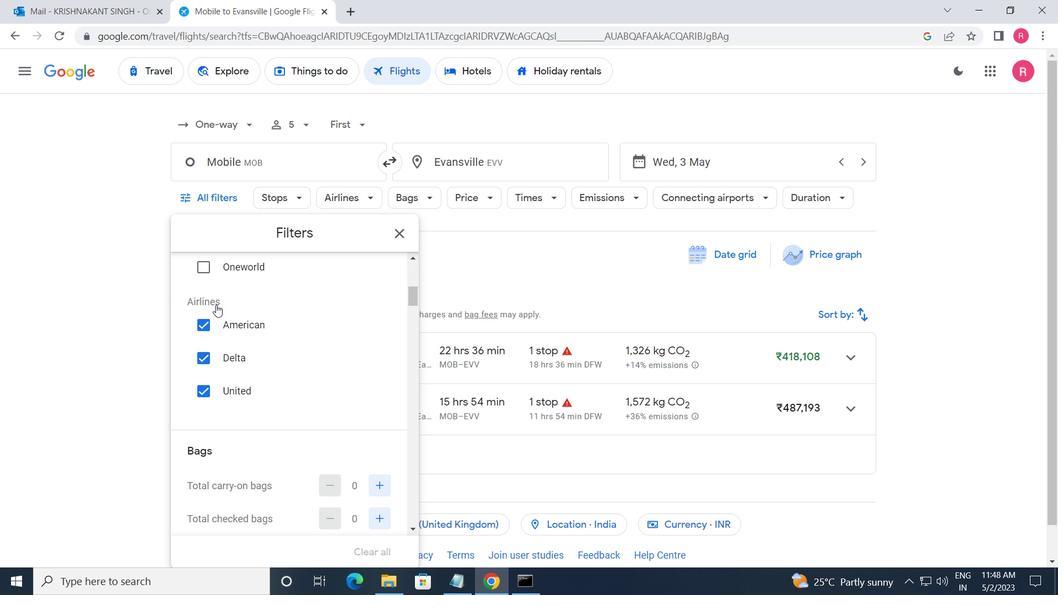 
Action: Mouse scrolled (216, 305) with delta (0, 0)
Screenshot: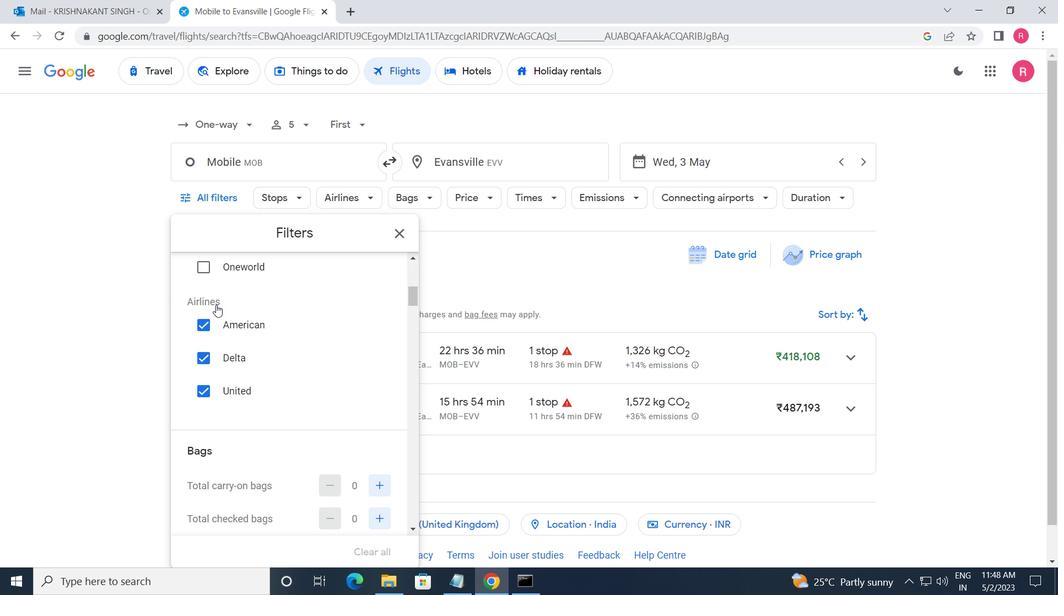 
Action: Mouse moved to (383, 356)
Screenshot: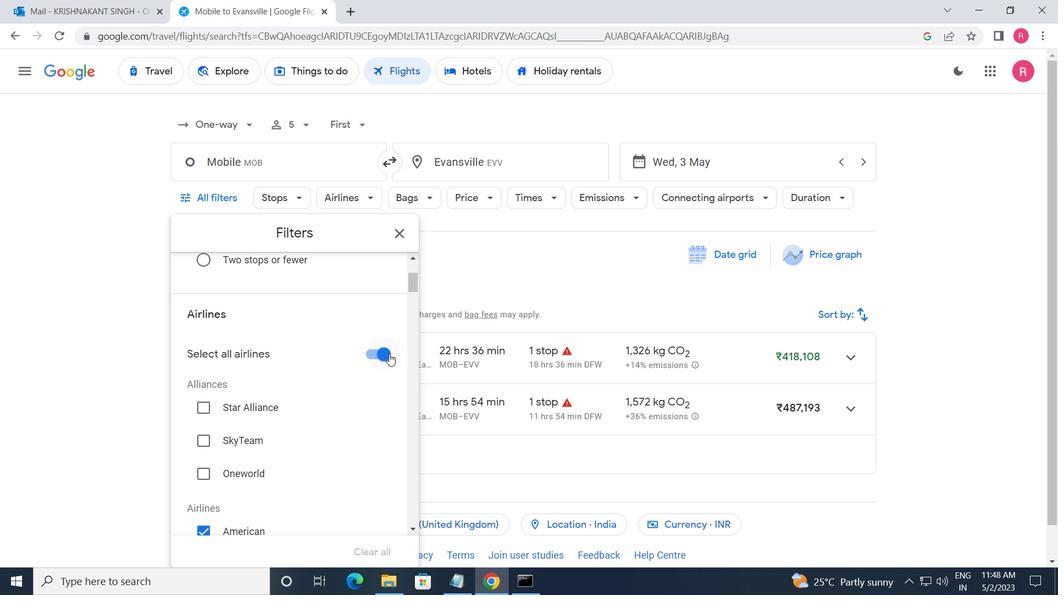 
Action: Mouse pressed left at (383, 356)
Screenshot: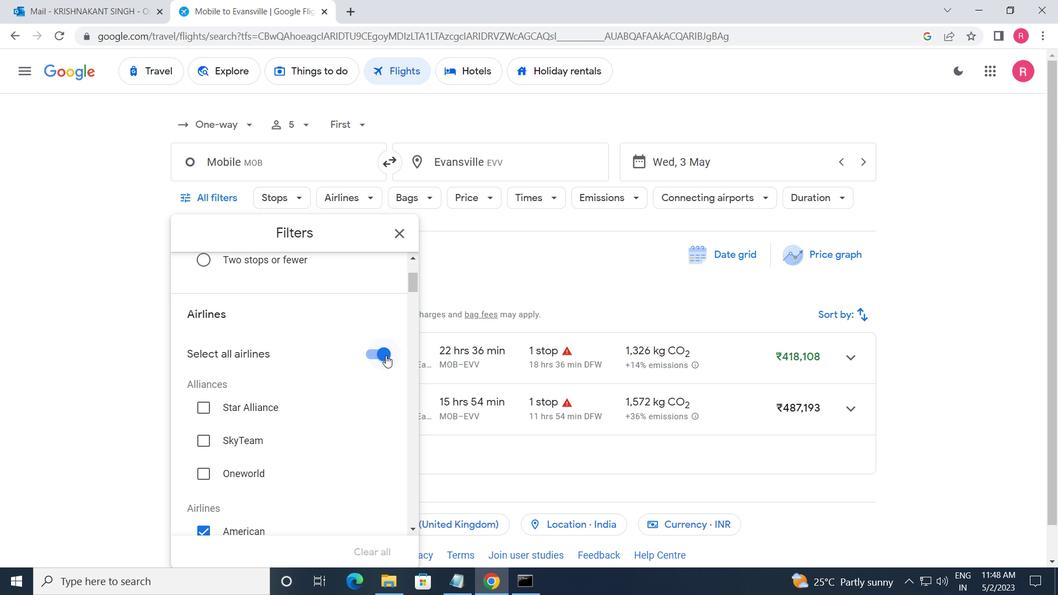 
Action: Mouse moved to (342, 388)
Screenshot: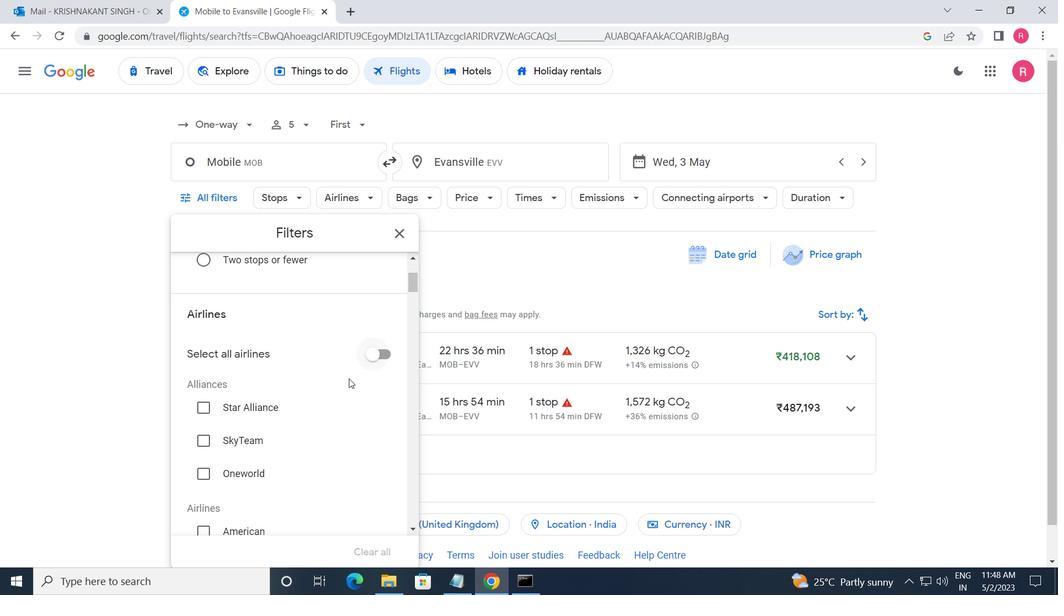 
Action: Mouse scrolled (342, 387) with delta (0, 0)
Screenshot: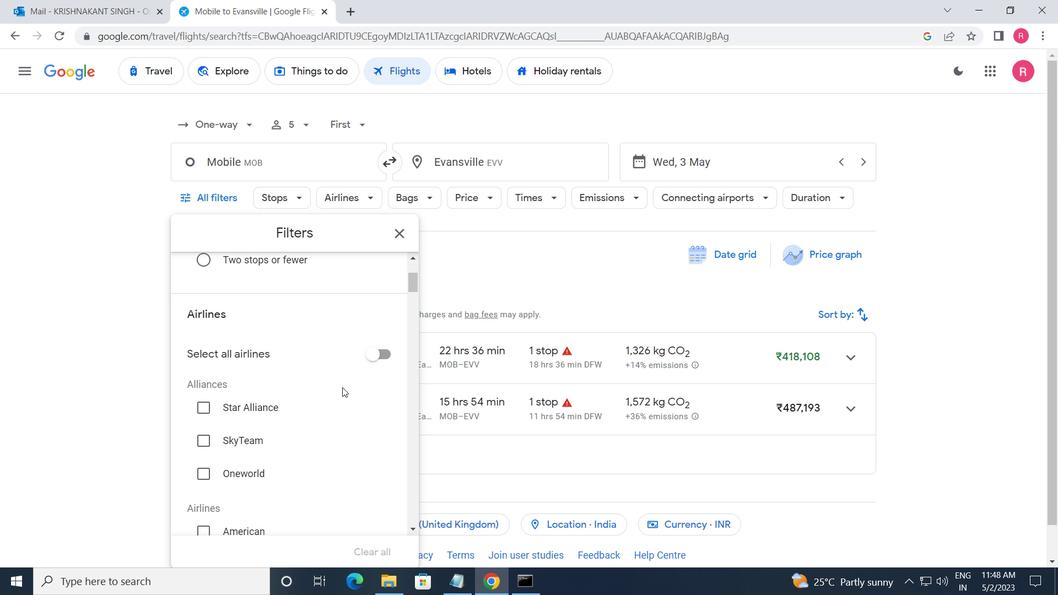 
Action: Mouse scrolled (342, 387) with delta (0, 0)
Screenshot: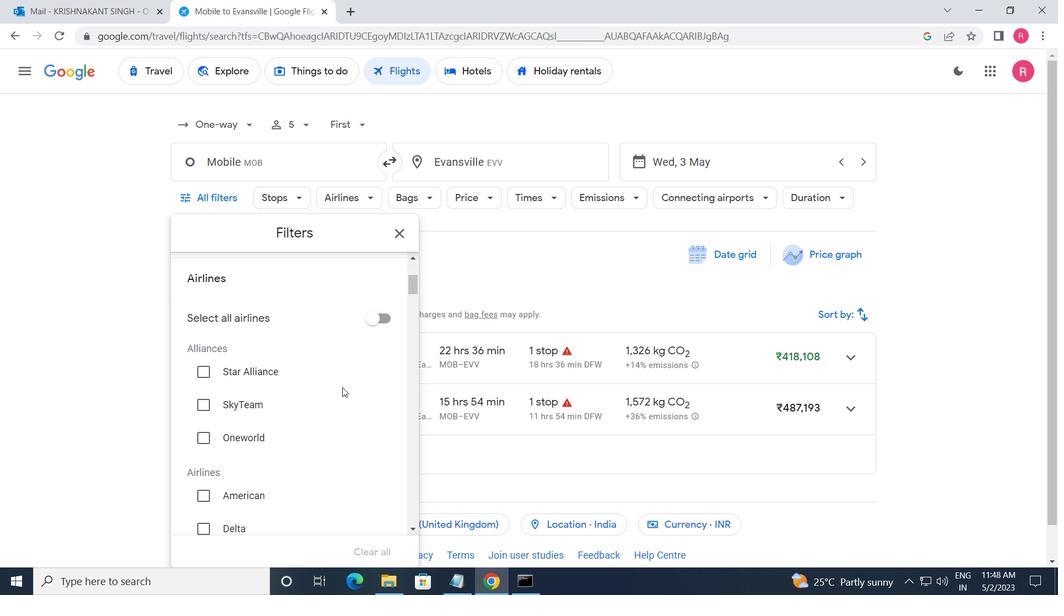 
Action: Mouse scrolled (342, 387) with delta (0, 0)
Screenshot: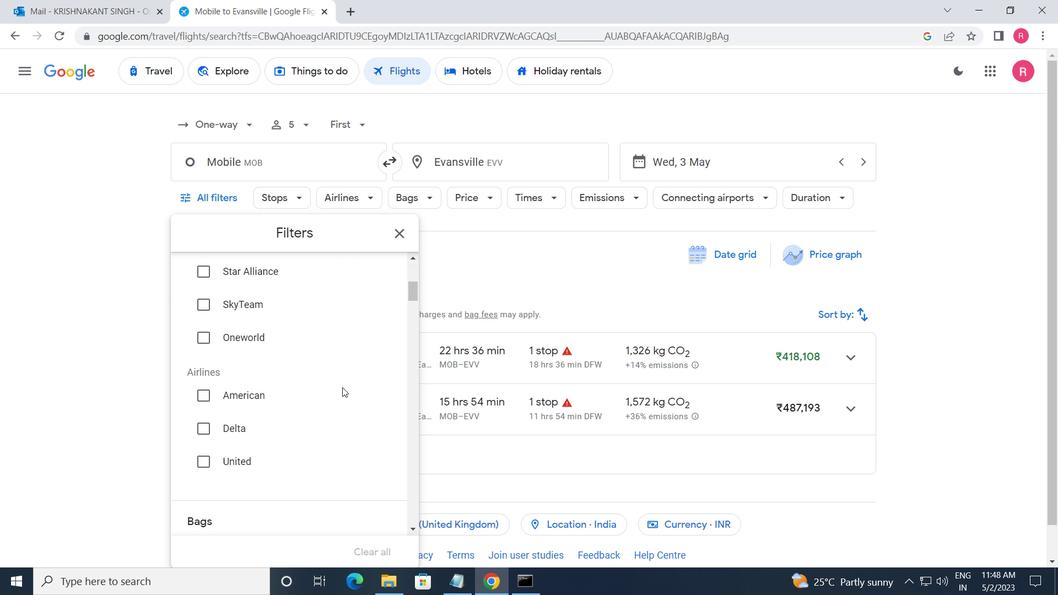 
Action: Mouse scrolled (342, 387) with delta (0, 0)
Screenshot: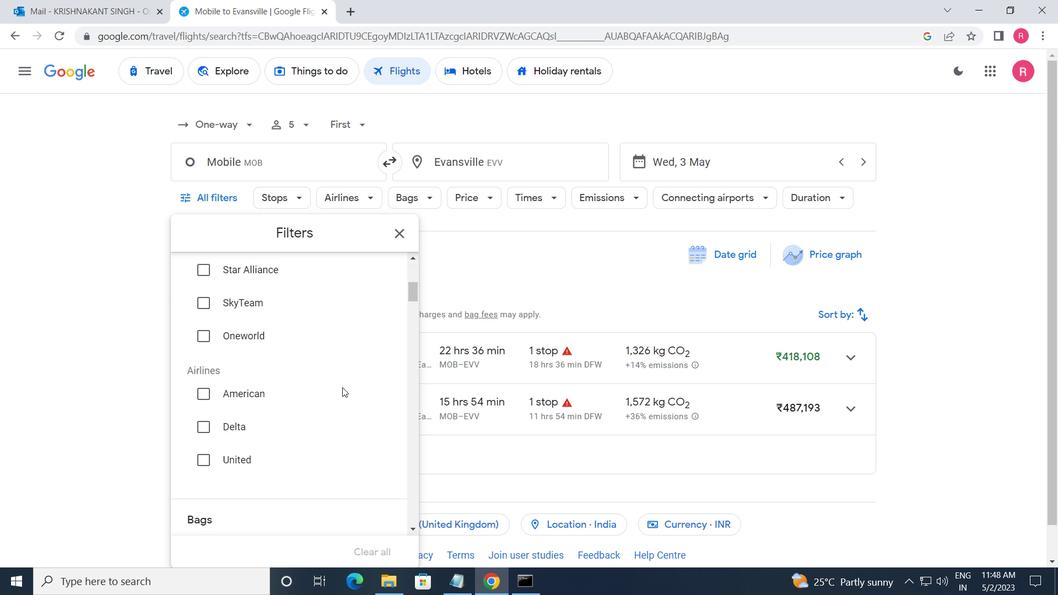 
Action: Mouse scrolled (342, 387) with delta (0, 0)
Screenshot: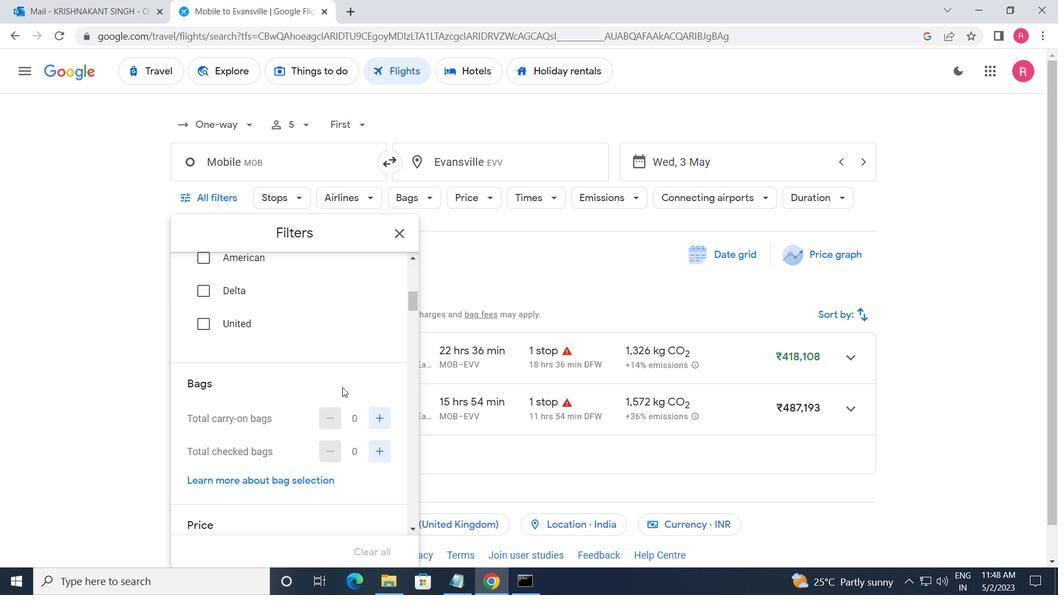 
Action: Mouse moved to (377, 384)
Screenshot: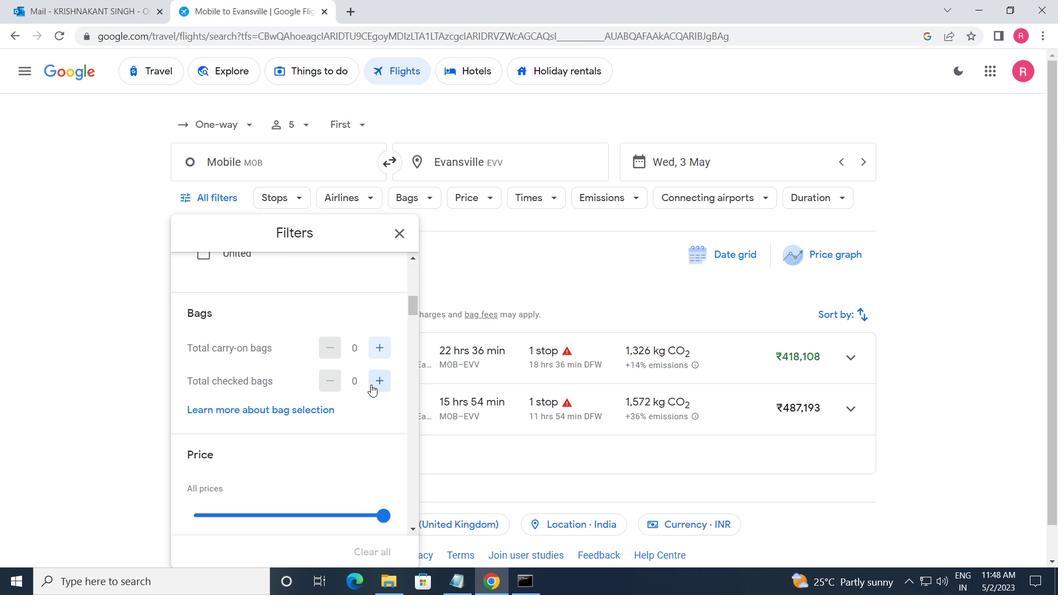 
Action: Mouse pressed left at (377, 384)
Screenshot: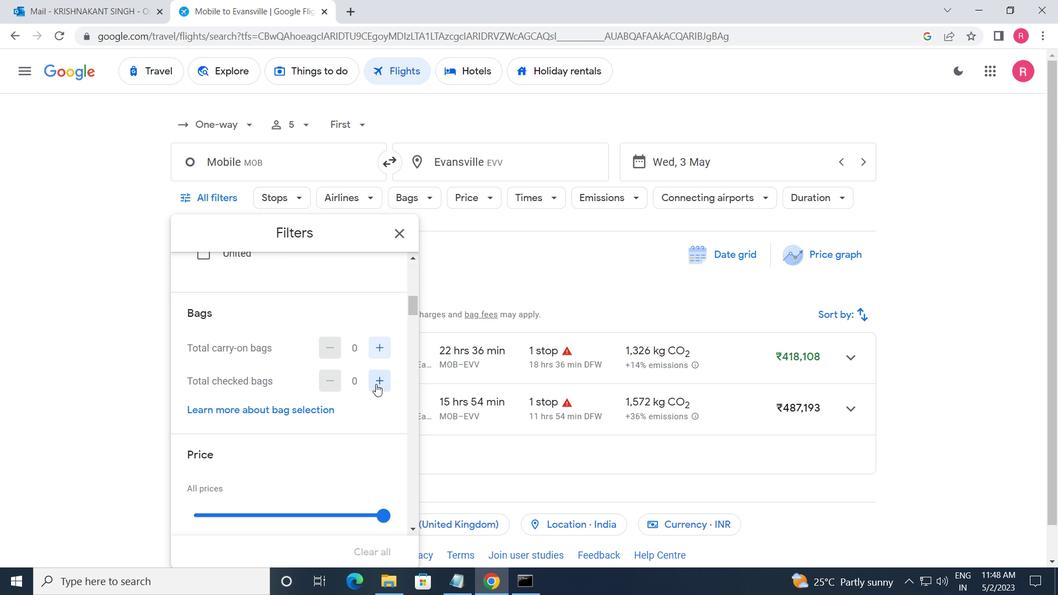 
Action: Mouse pressed left at (377, 384)
Screenshot: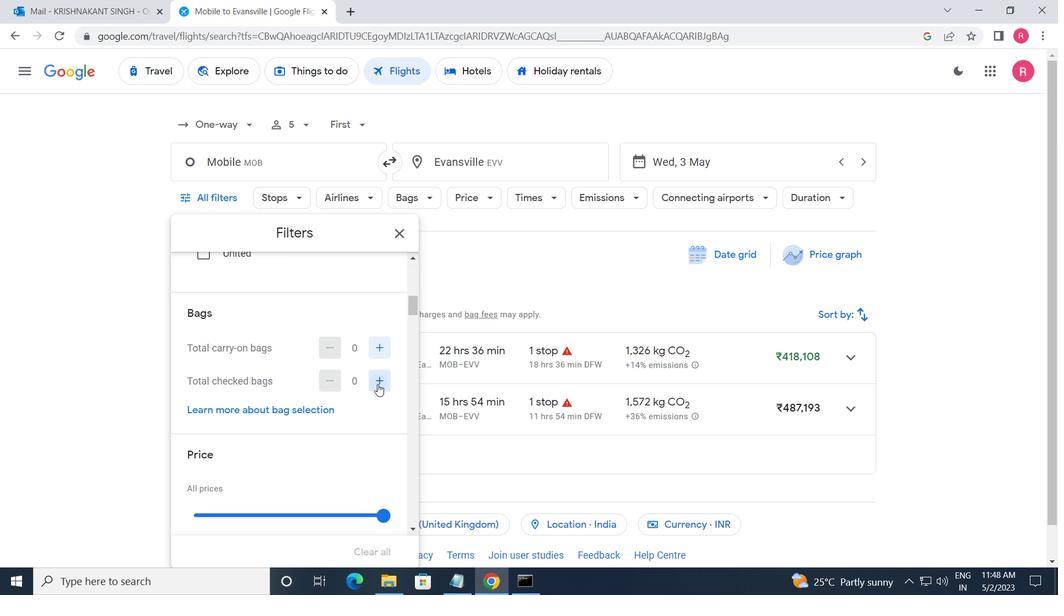 
Action: Mouse pressed left at (377, 384)
Screenshot: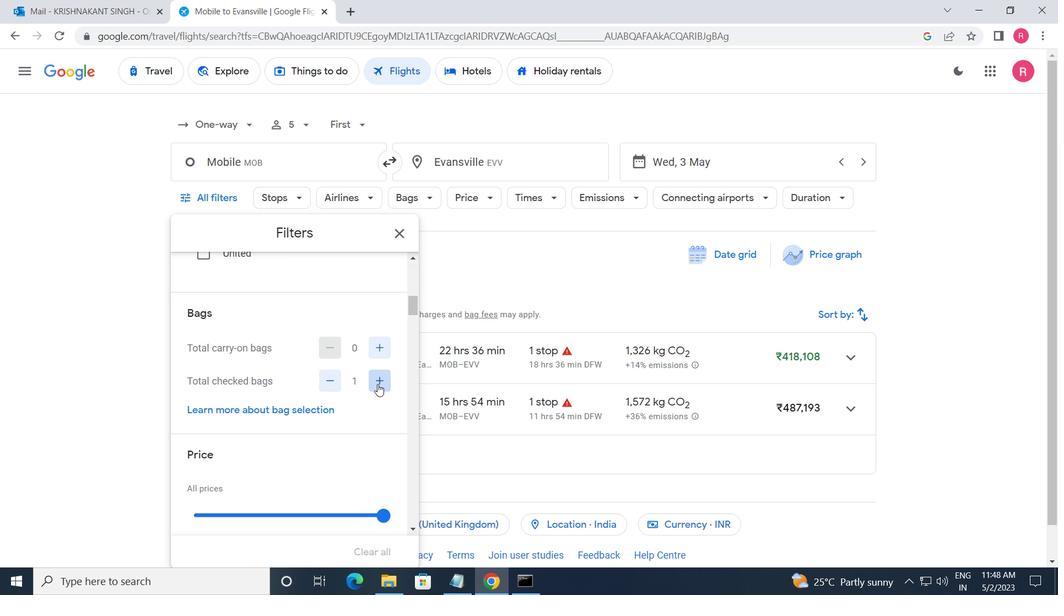 
Action: Mouse pressed left at (377, 384)
Screenshot: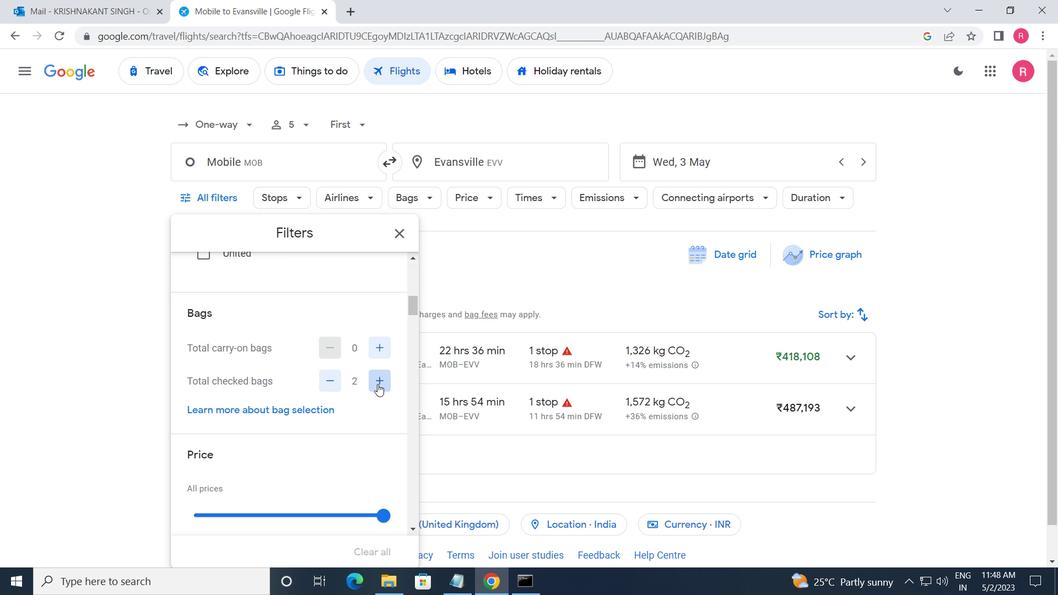 
Action: Mouse pressed left at (377, 384)
Screenshot: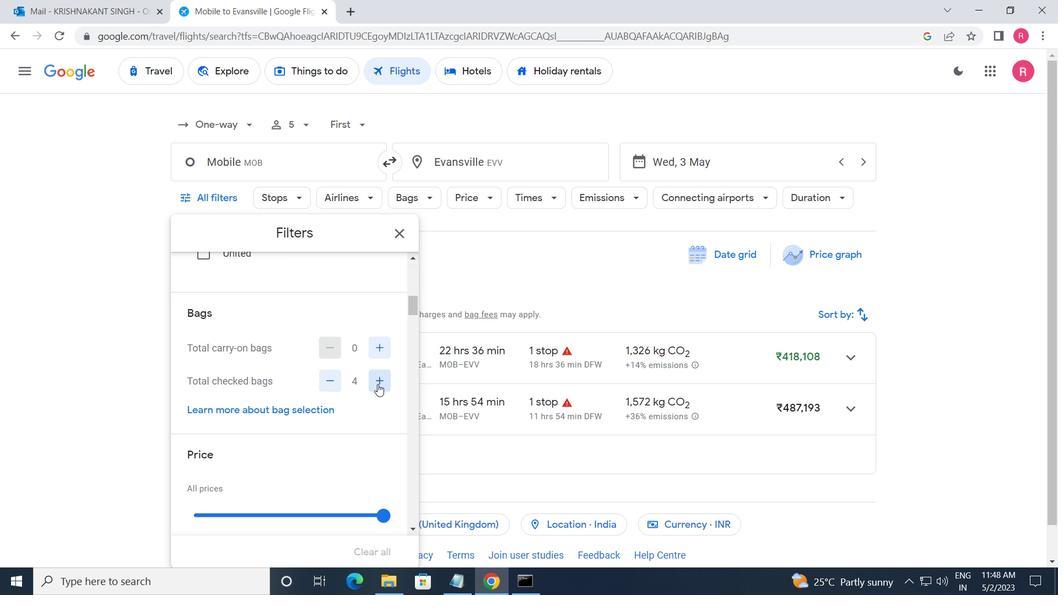 
Action: Mouse scrolled (377, 383) with delta (0, 0)
Screenshot: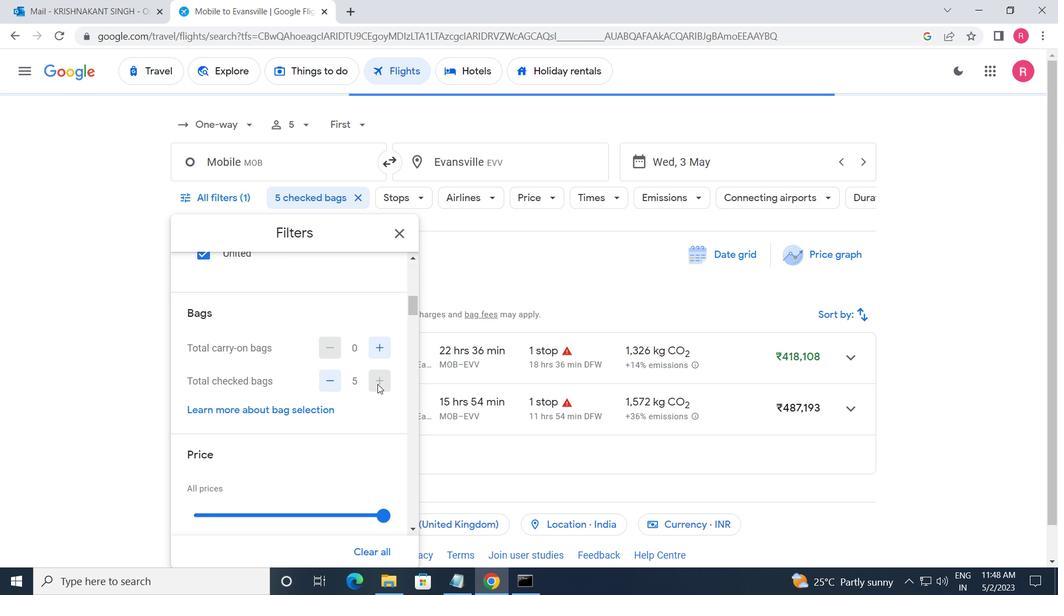 
Action: Mouse moved to (377, 384)
Screenshot: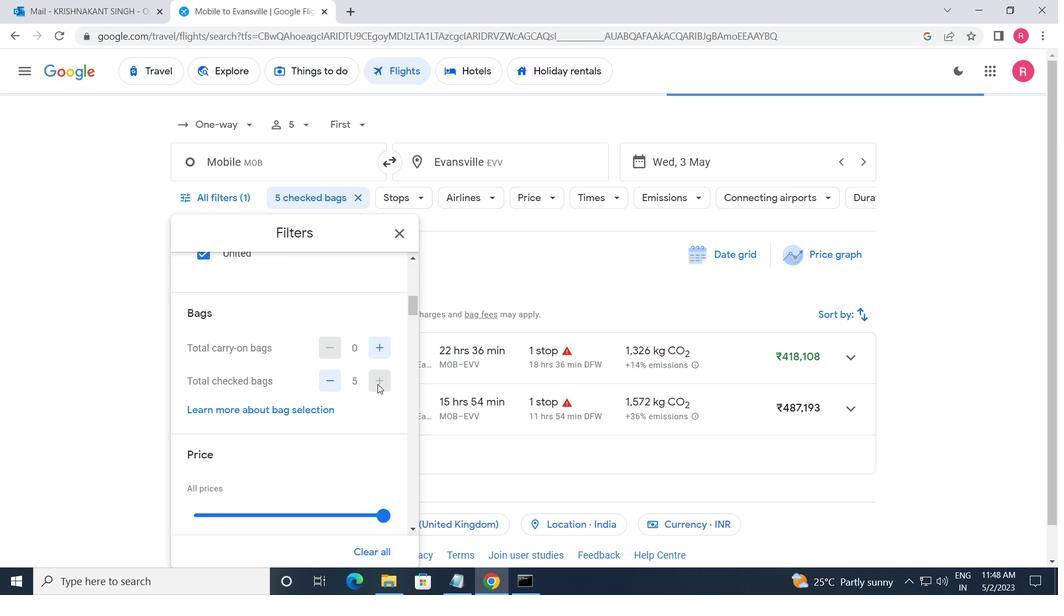 
Action: Mouse scrolled (377, 383) with delta (0, 0)
Screenshot: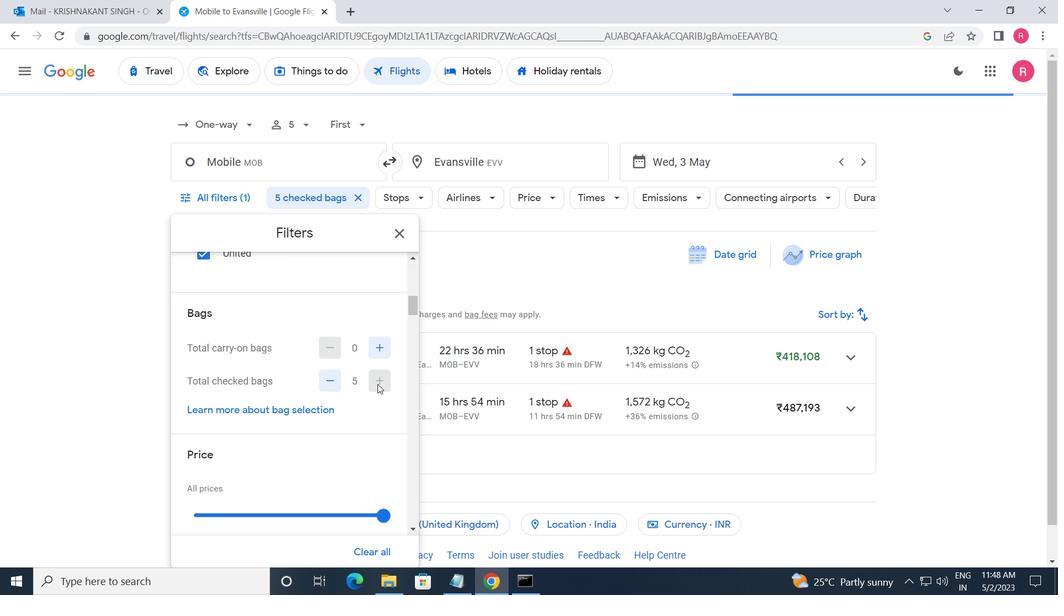 
Action: Mouse moved to (383, 382)
Screenshot: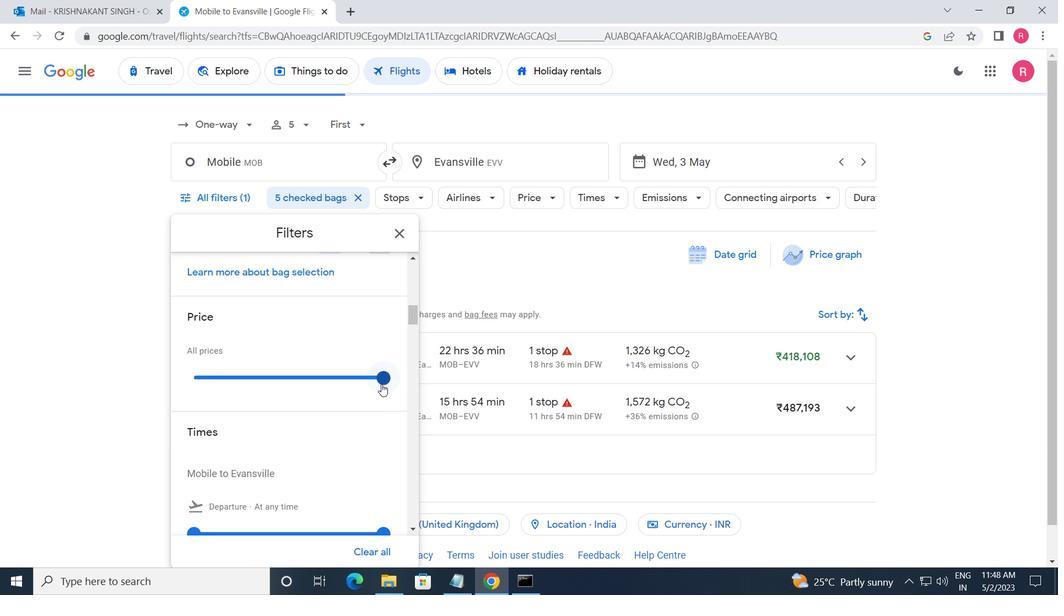 
Action: Mouse pressed left at (383, 382)
Screenshot: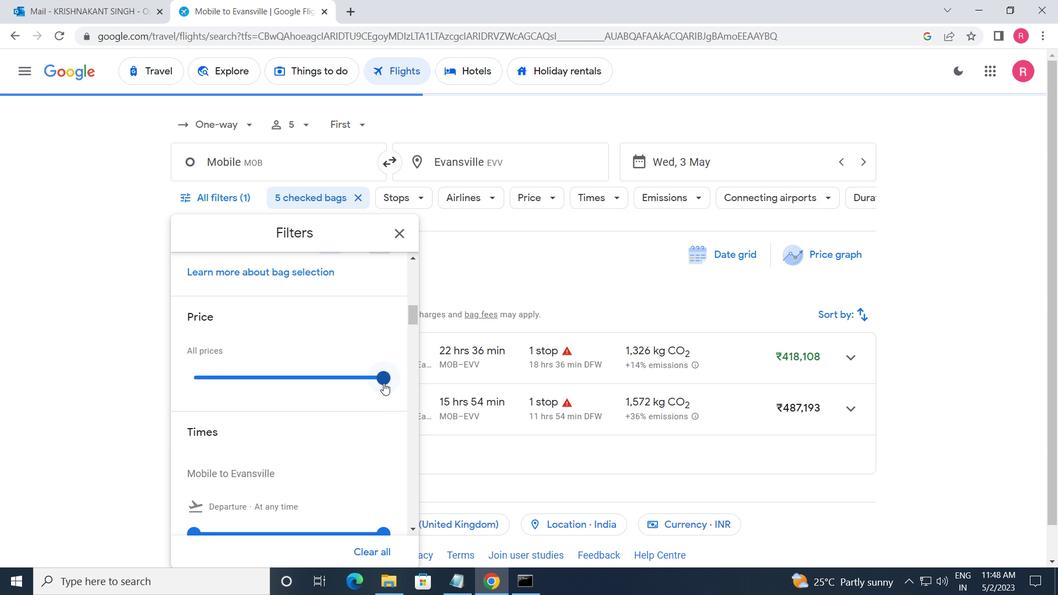
Action: Mouse moved to (256, 386)
Screenshot: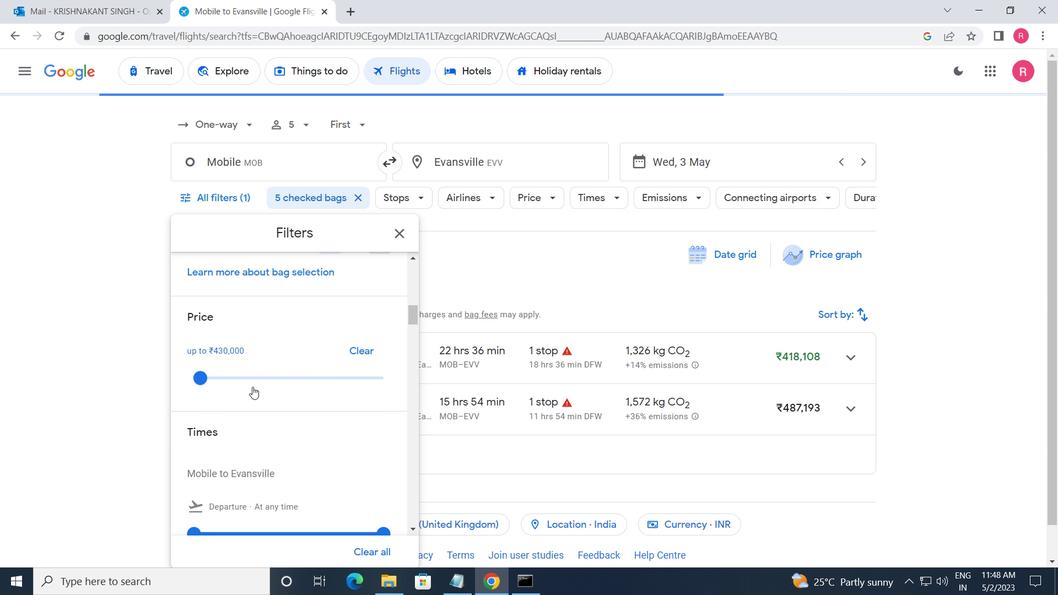 
Action: Mouse scrolled (256, 386) with delta (0, 0)
Screenshot: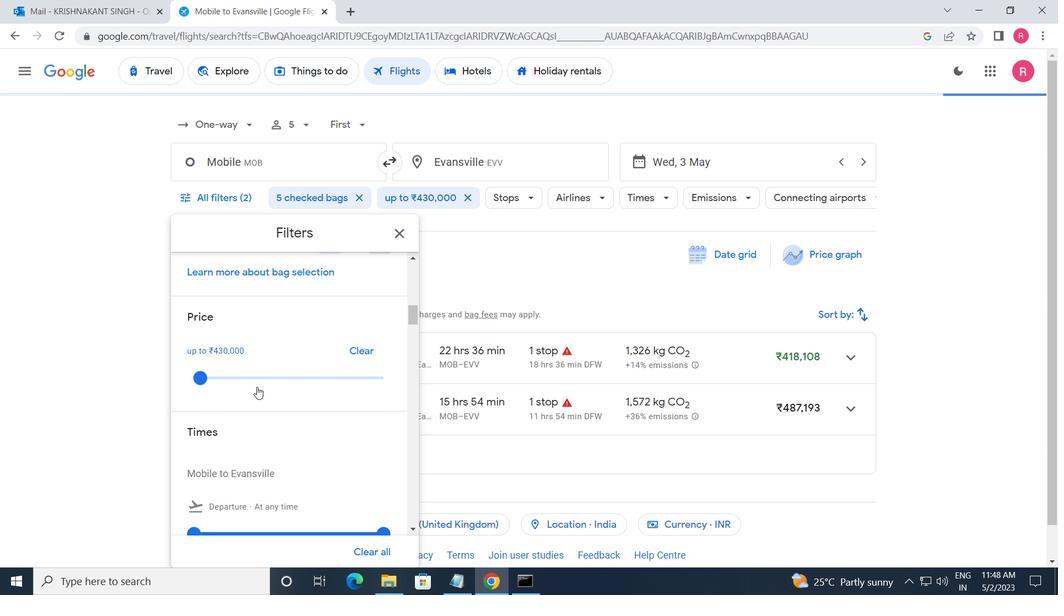 
Action: Mouse scrolled (256, 386) with delta (0, 0)
Screenshot: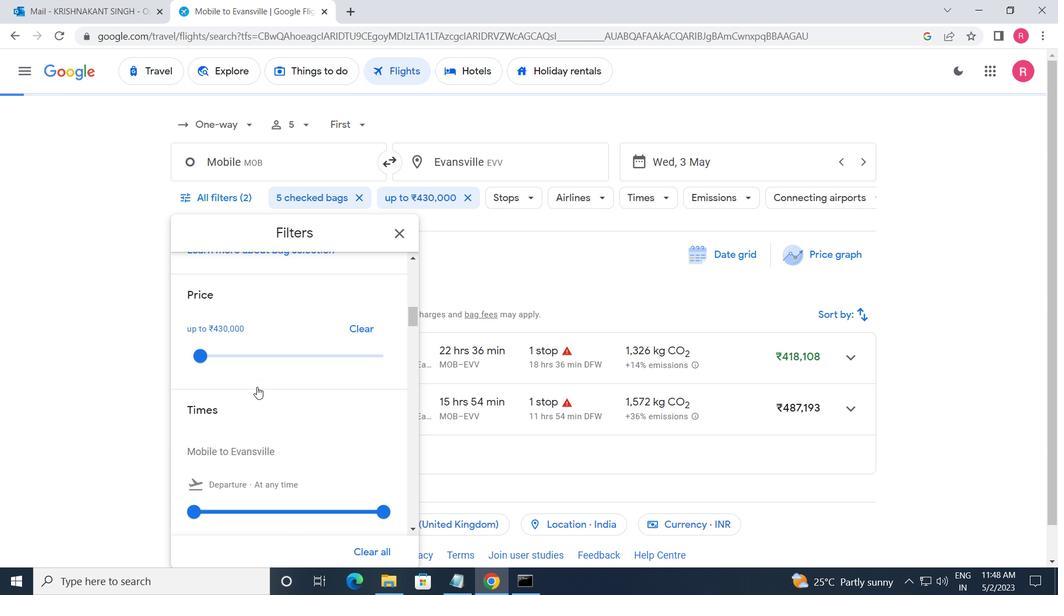 
Action: Mouse moved to (186, 397)
Screenshot: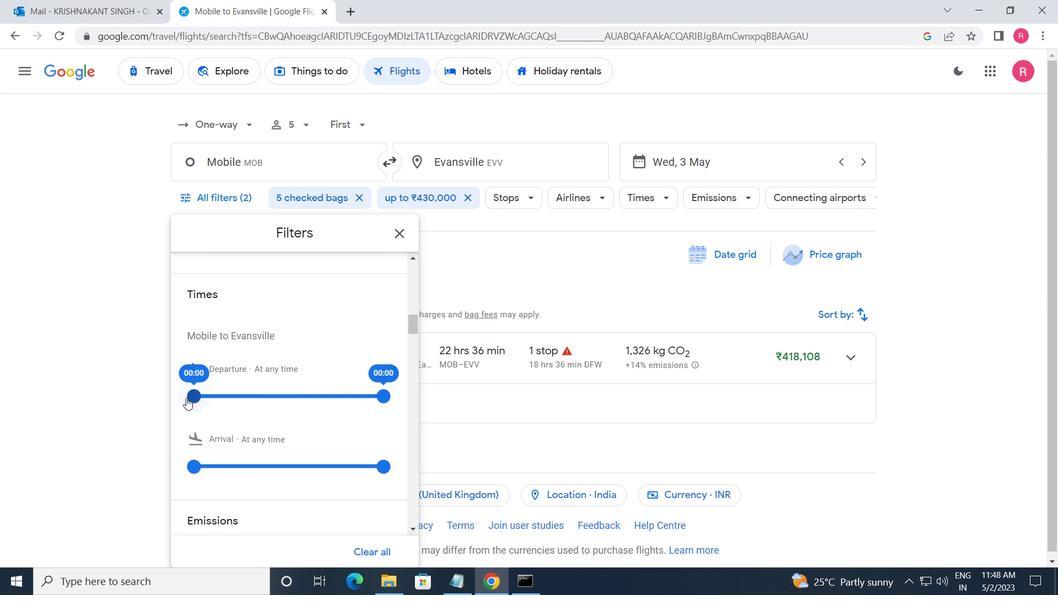
Action: Mouse pressed left at (186, 397)
Screenshot: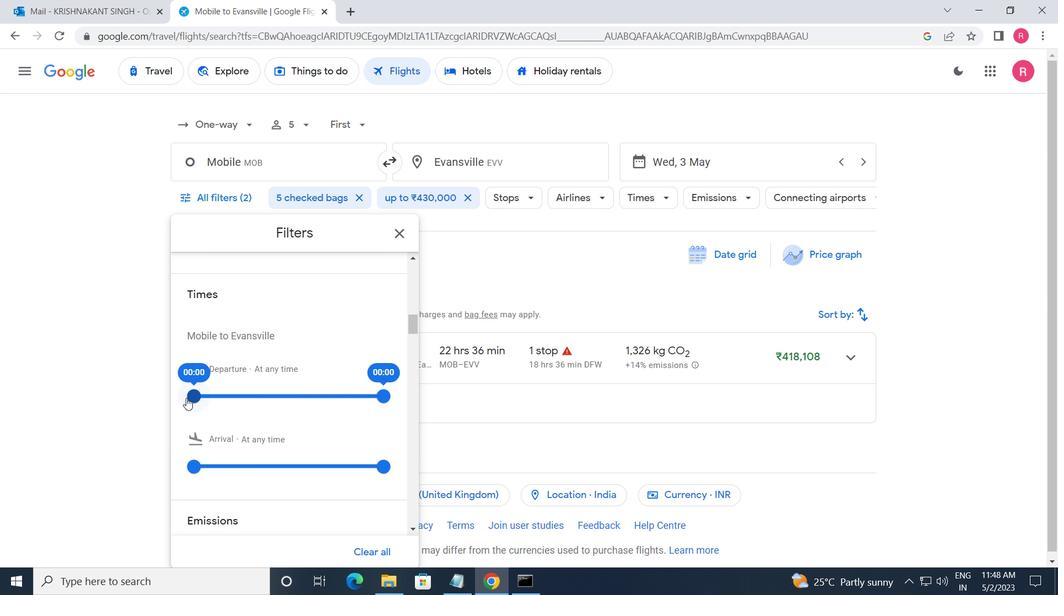 
Action: Mouse moved to (388, 397)
Screenshot: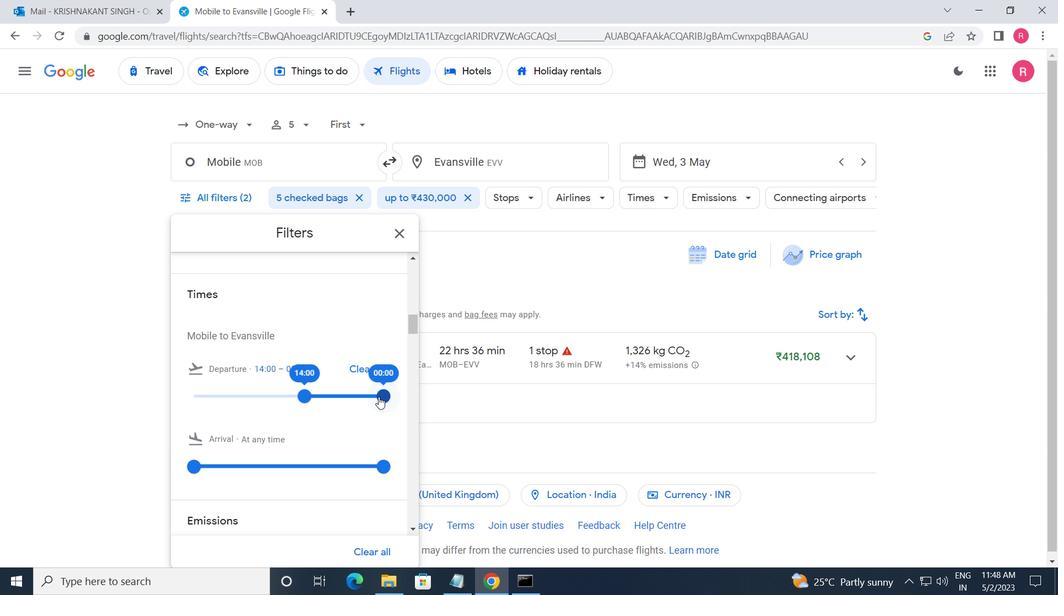 
Action: Mouse pressed left at (388, 397)
Screenshot: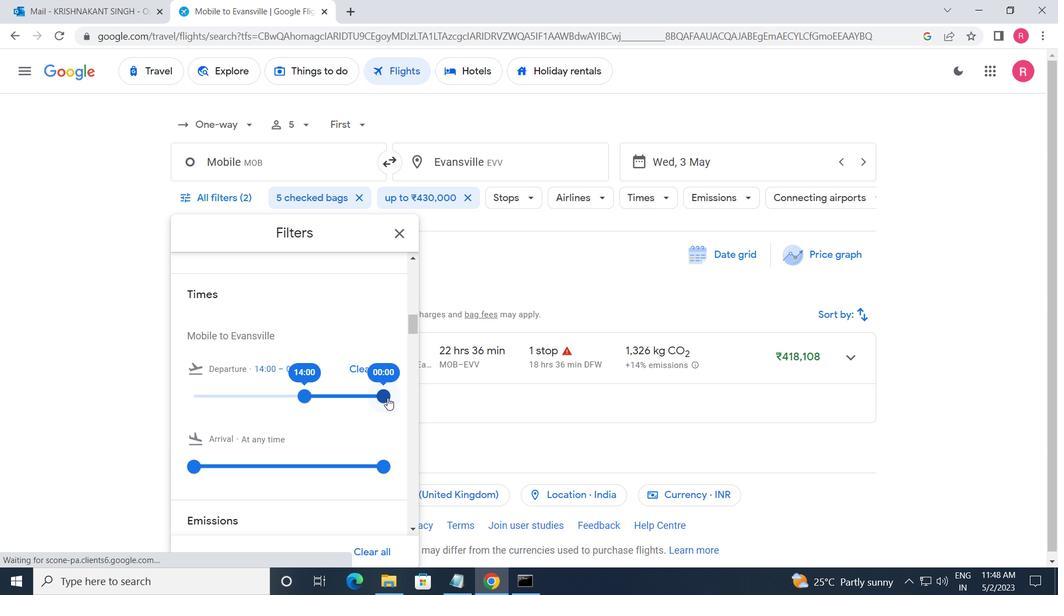 
Action: Mouse moved to (394, 232)
Screenshot: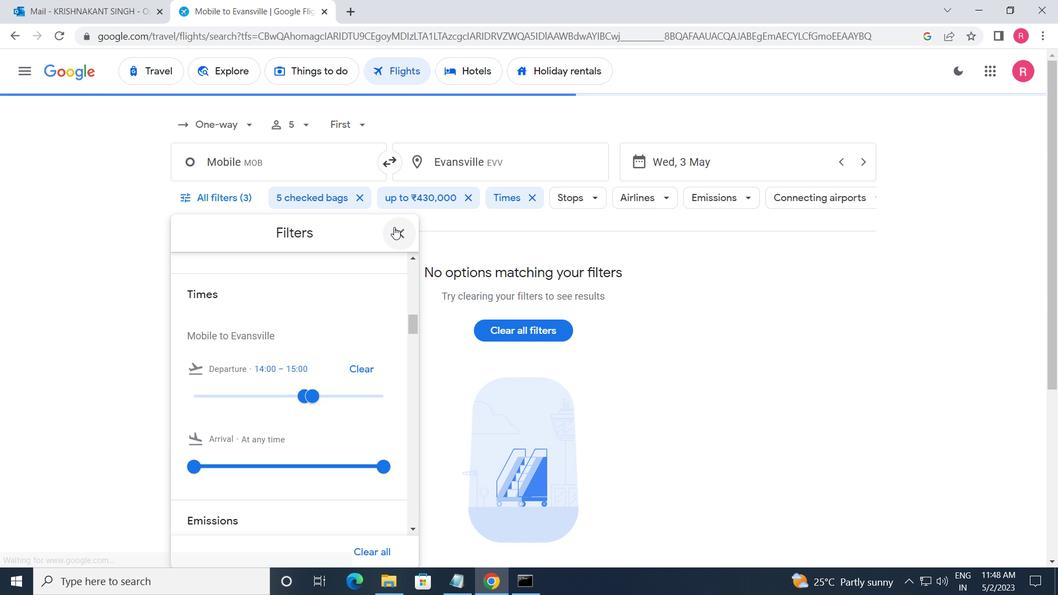 
Action: Mouse pressed left at (394, 232)
Screenshot: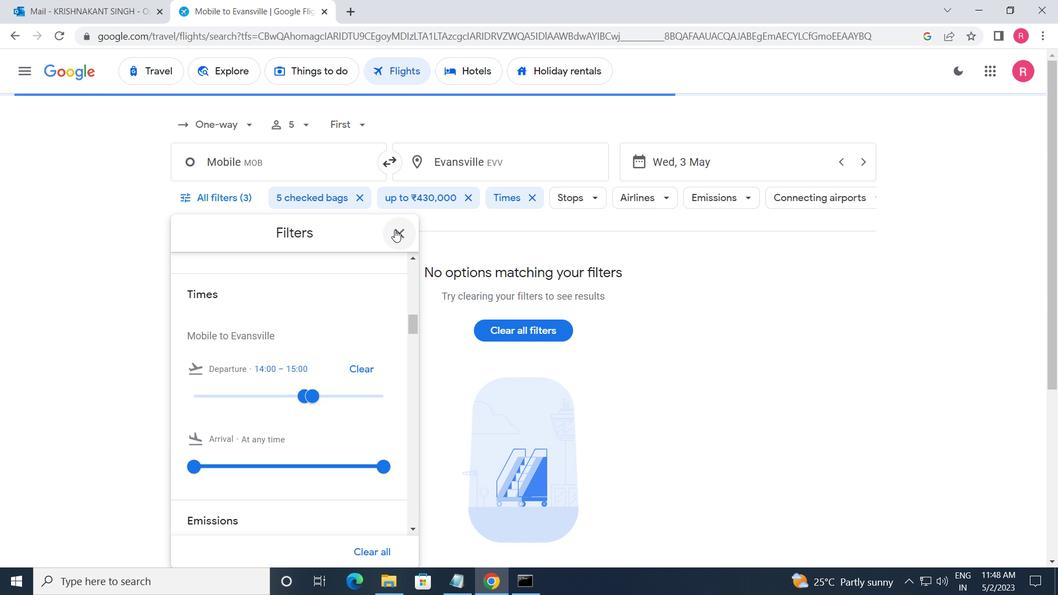 
Action: Mouse moved to (379, 228)
Screenshot: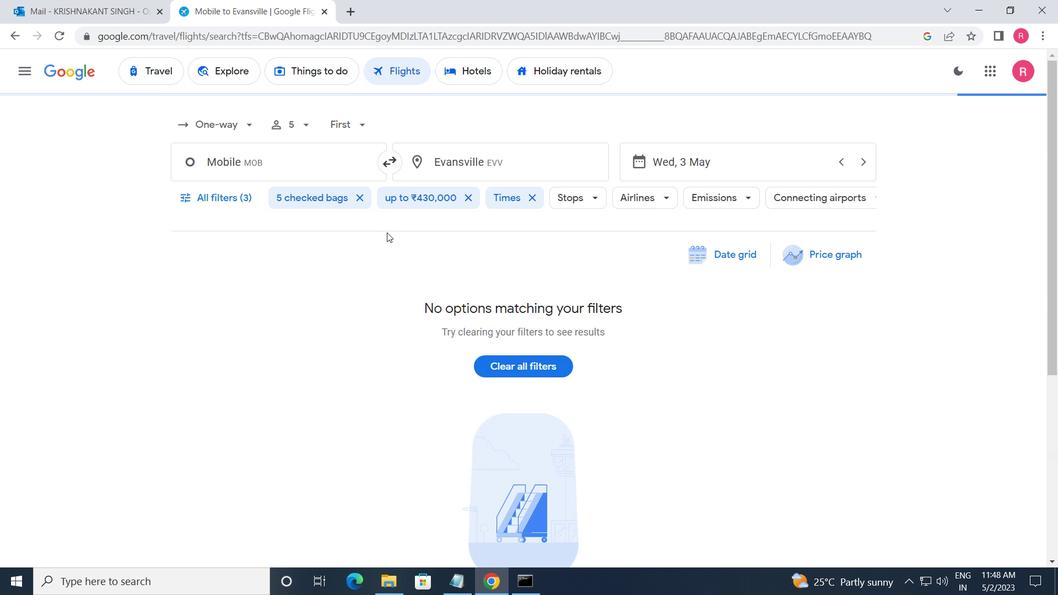 
